 Task: In the  document Renewableenergy.html, select heading and apply ' Italics' Use the "find feature" to find mentioned word and apply Strikethrough in: 'emissions'. Insert smartchip (Place) on bottom of the page New York Insert the mentioned footnote for 20th word with font style Arial and font size 8: The source material provides additional context
Action: Mouse moved to (368, 456)
Screenshot: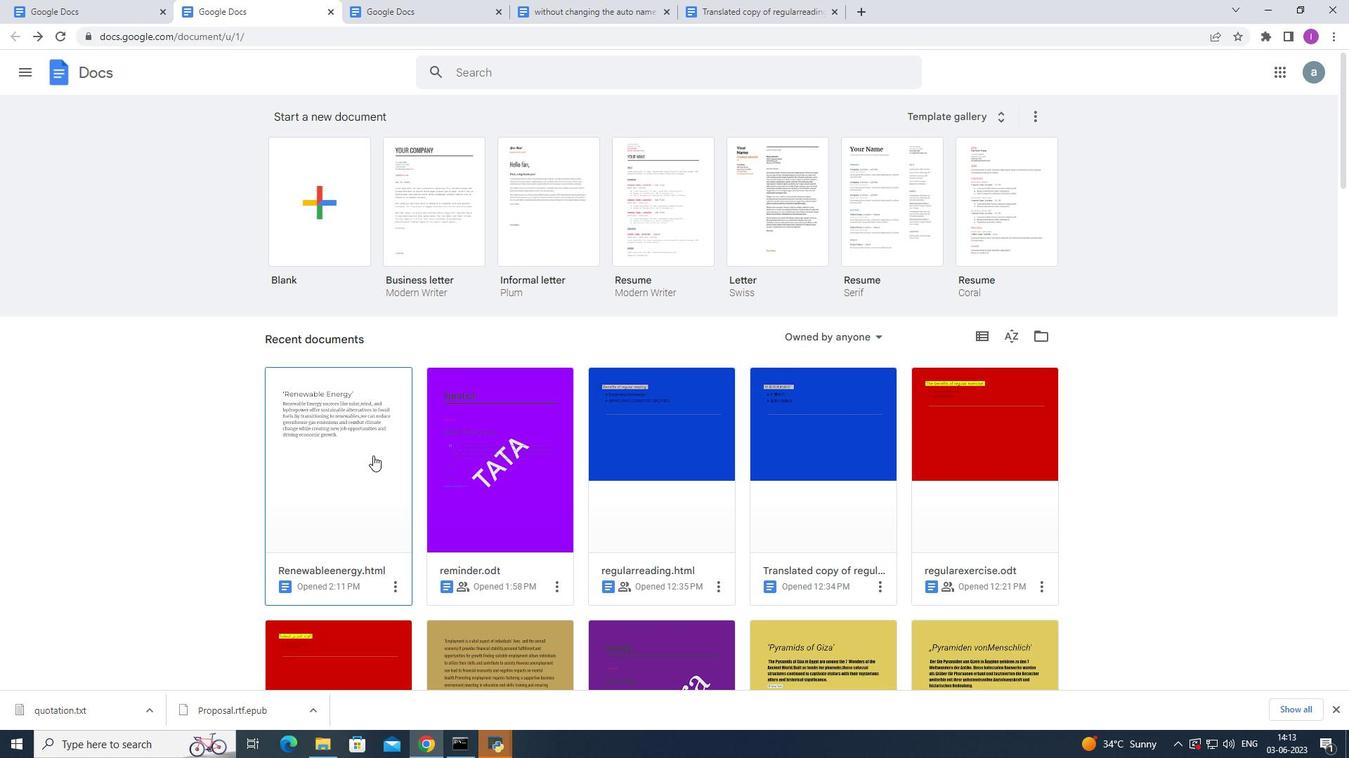 
Action: Mouse pressed left at (368, 456)
Screenshot: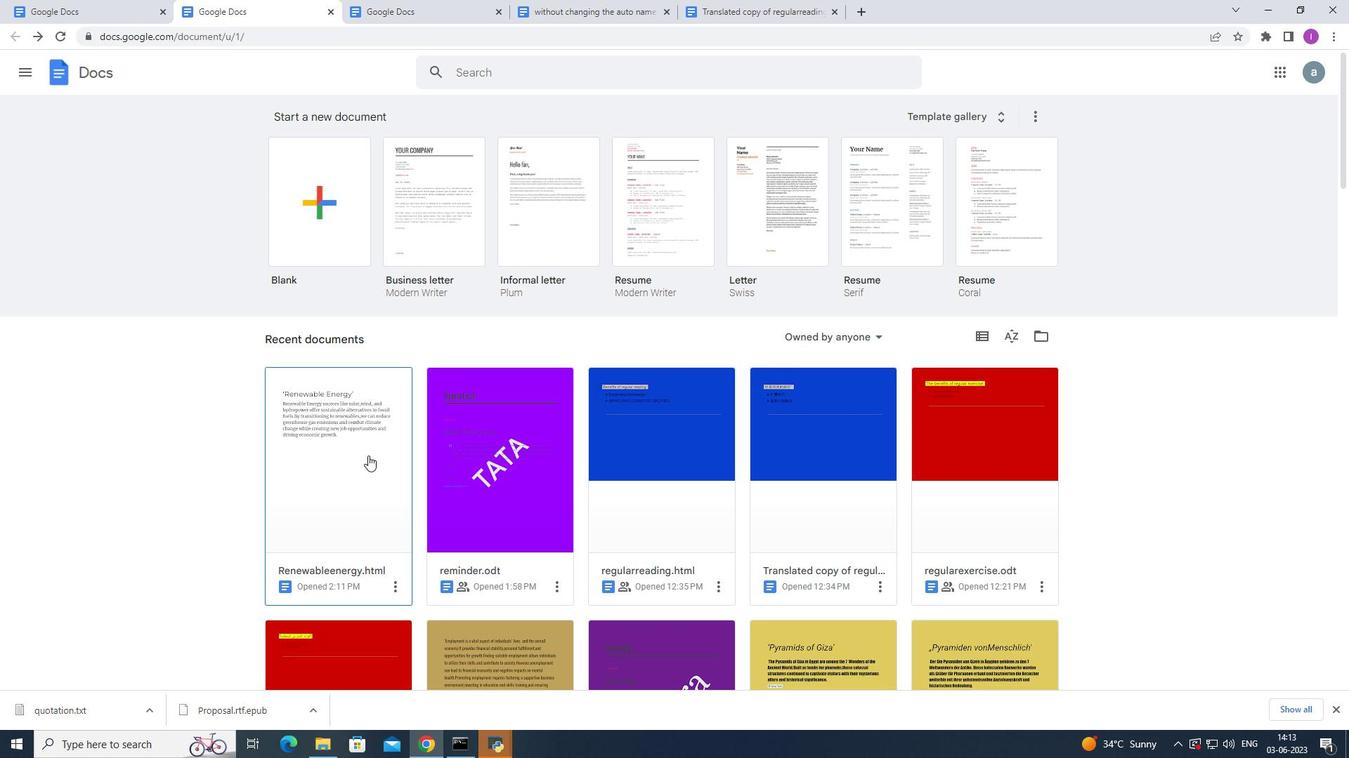 
Action: Mouse moved to (742, 255)
Screenshot: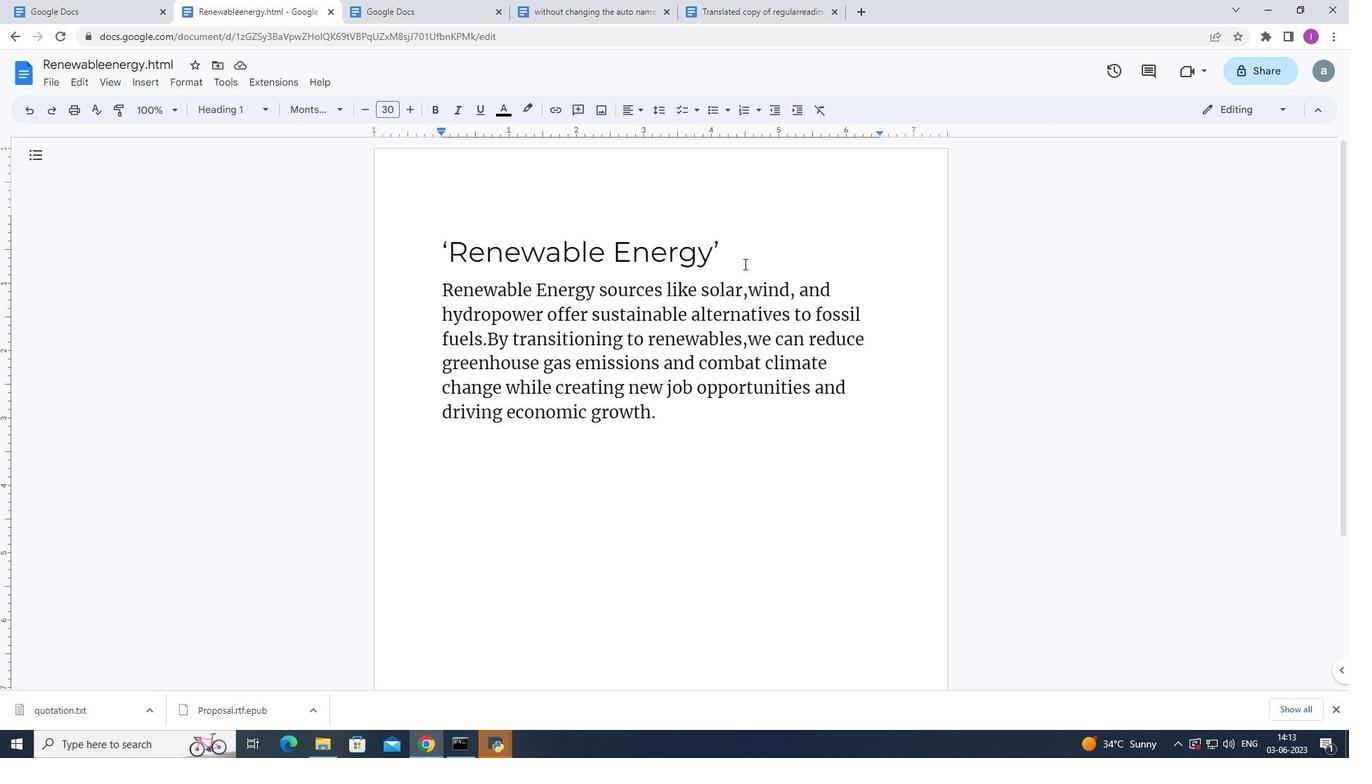 
Action: Mouse pressed left at (742, 255)
Screenshot: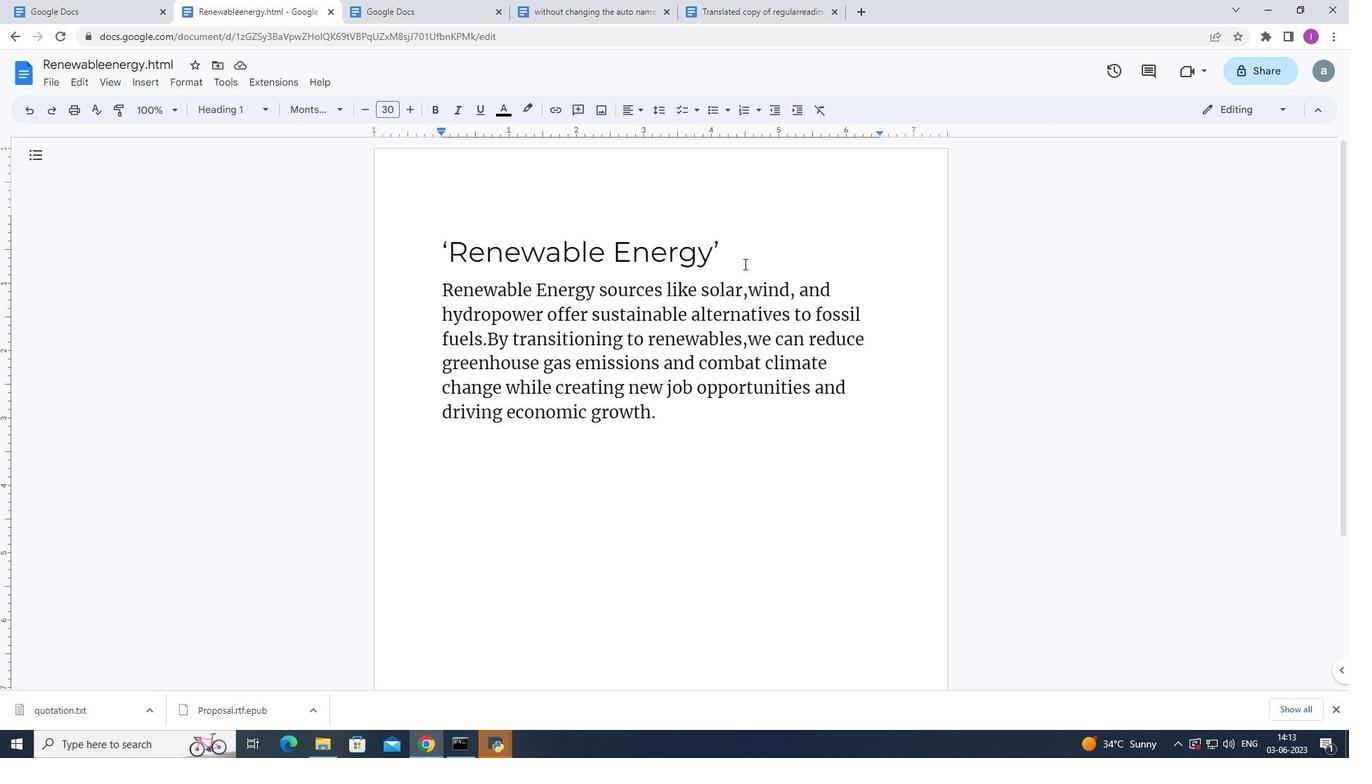 
Action: Mouse moved to (461, 113)
Screenshot: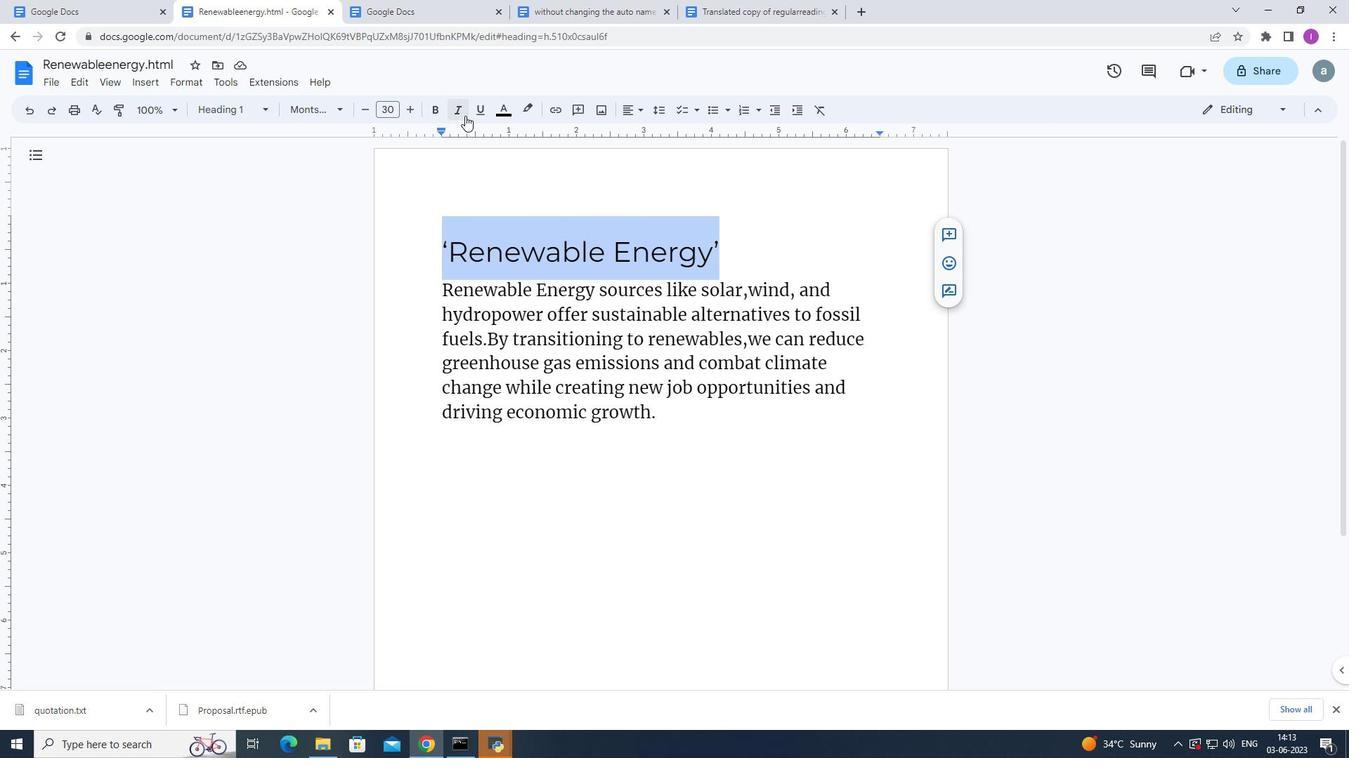 
Action: Mouse pressed left at (461, 113)
Screenshot: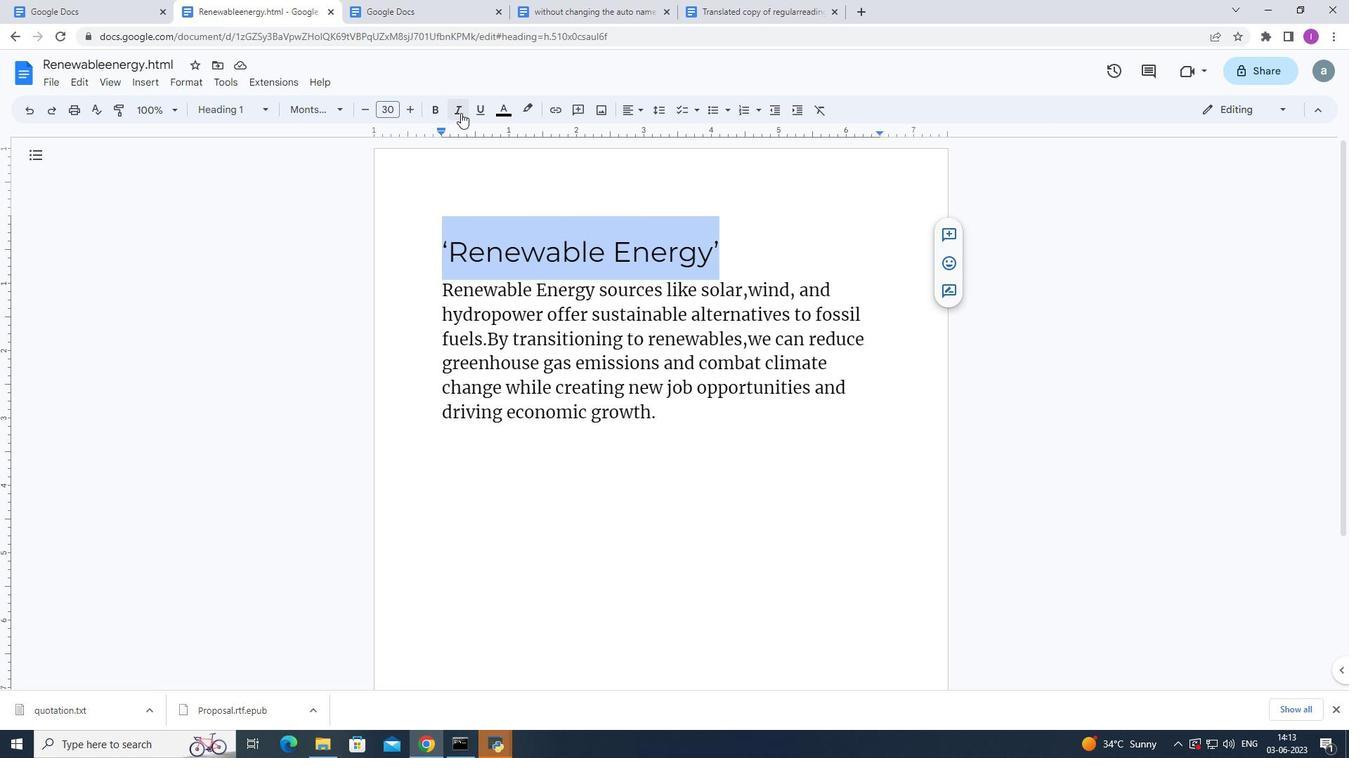 
Action: Mouse moved to (660, 366)
Screenshot: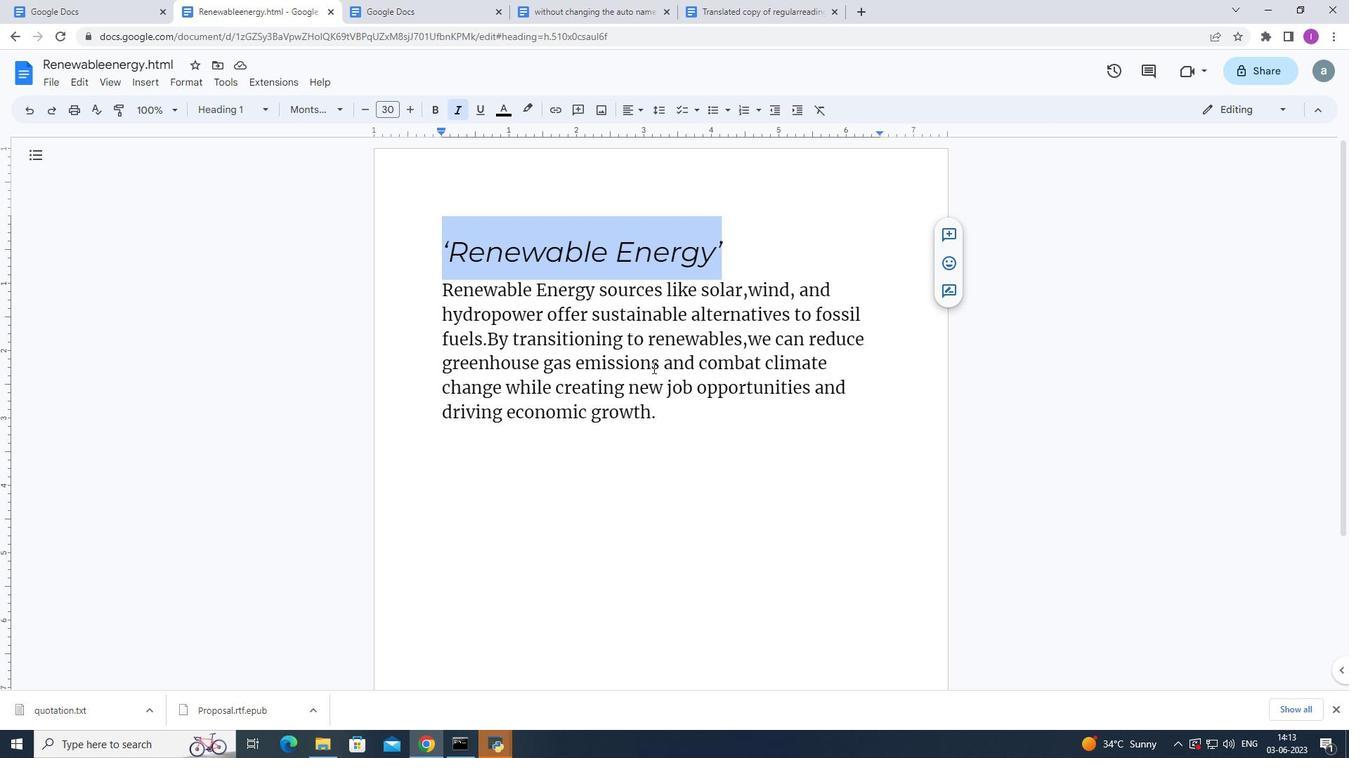 
Action: Mouse pressed left at (660, 366)
Screenshot: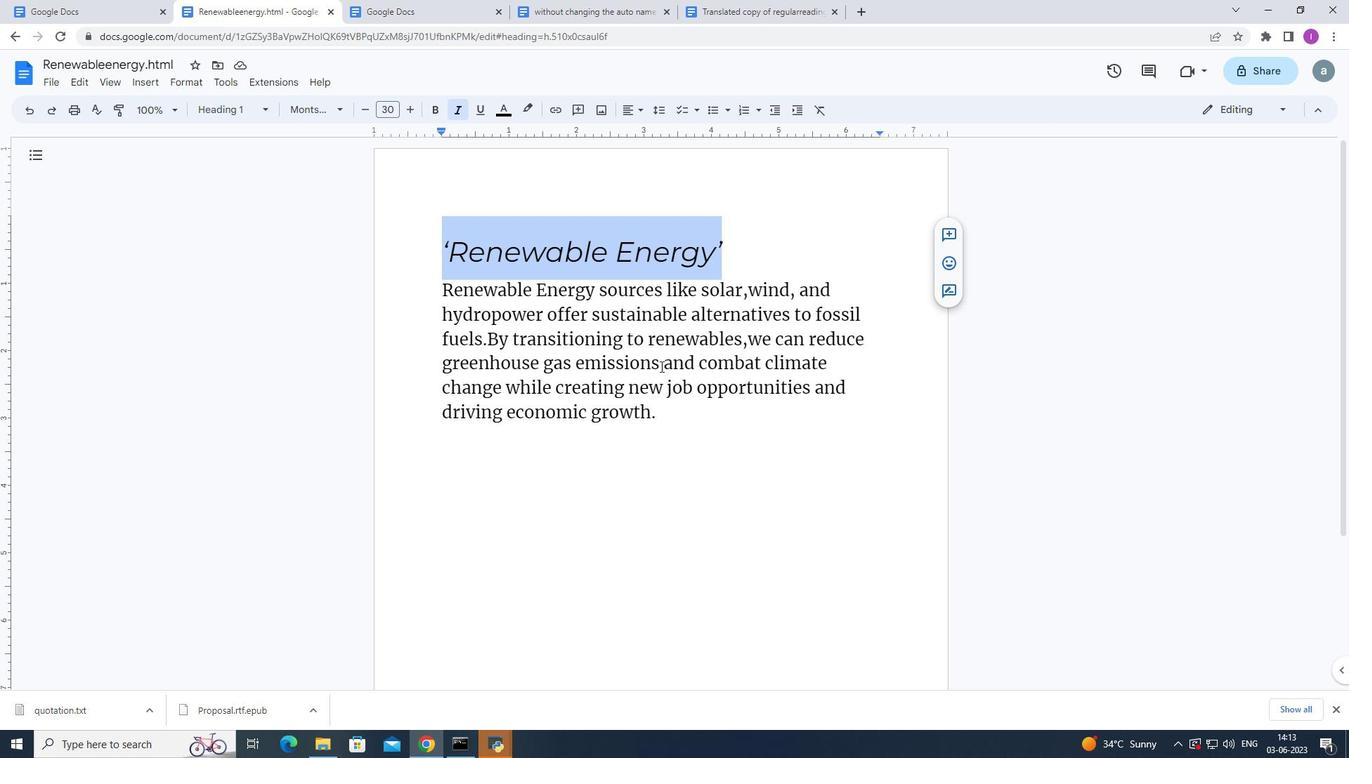 
Action: Mouse moved to (217, 79)
Screenshot: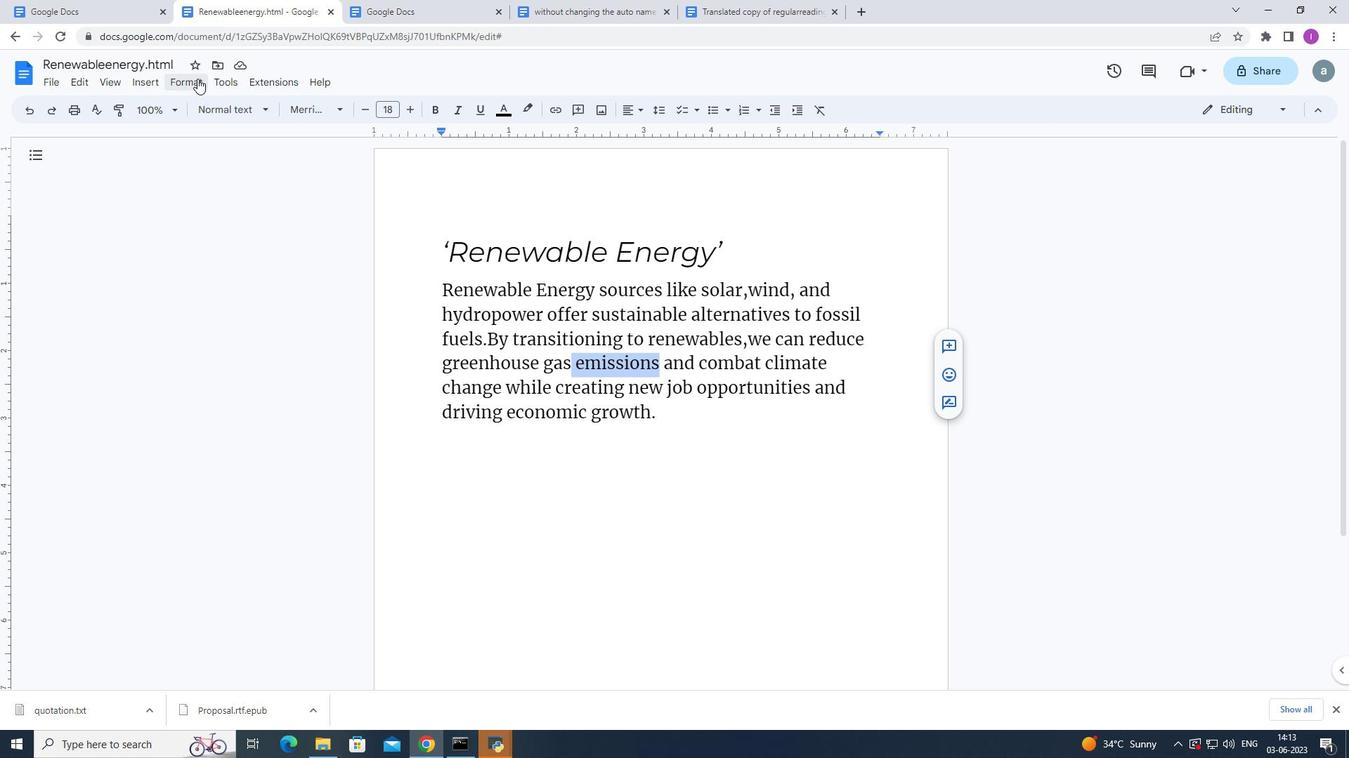 
Action: Mouse pressed left at (217, 79)
Screenshot: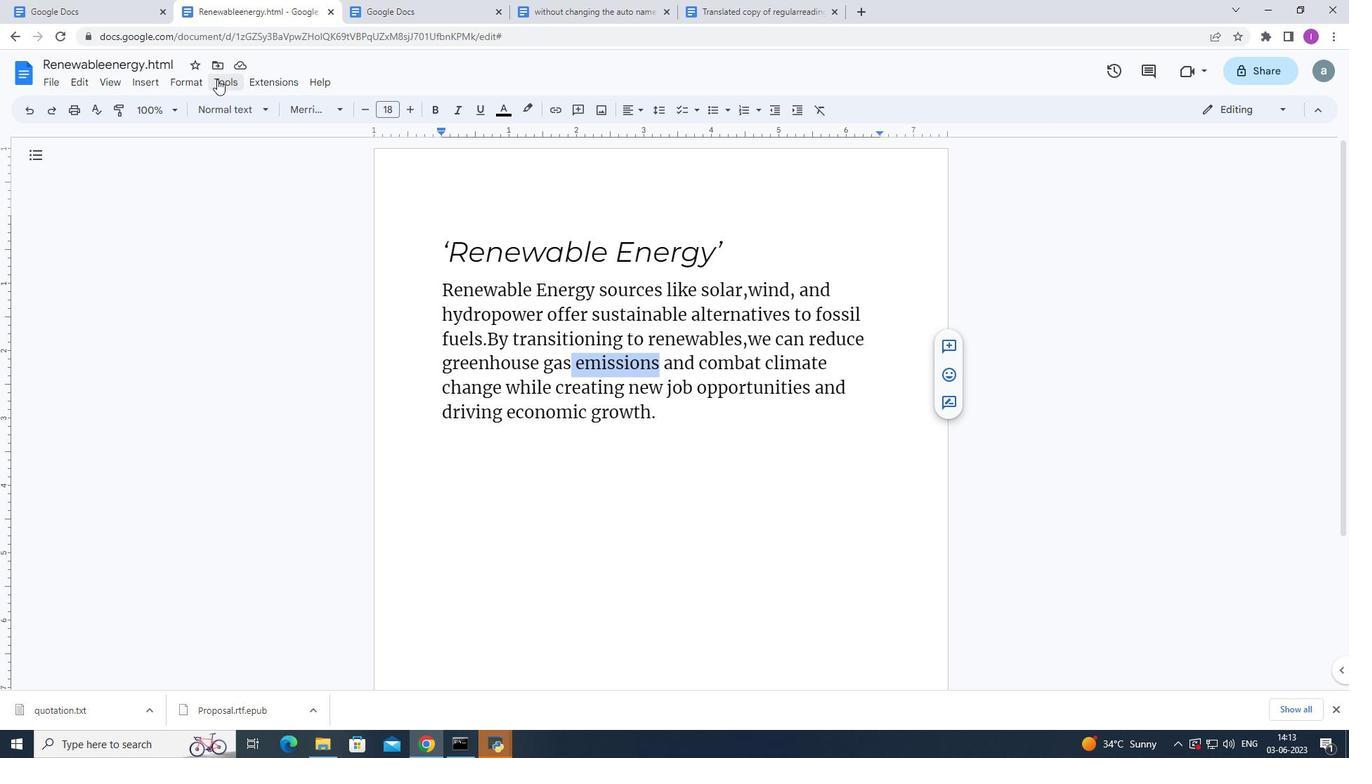 
Action: Mouse moved to (80, 75)
Screenshot: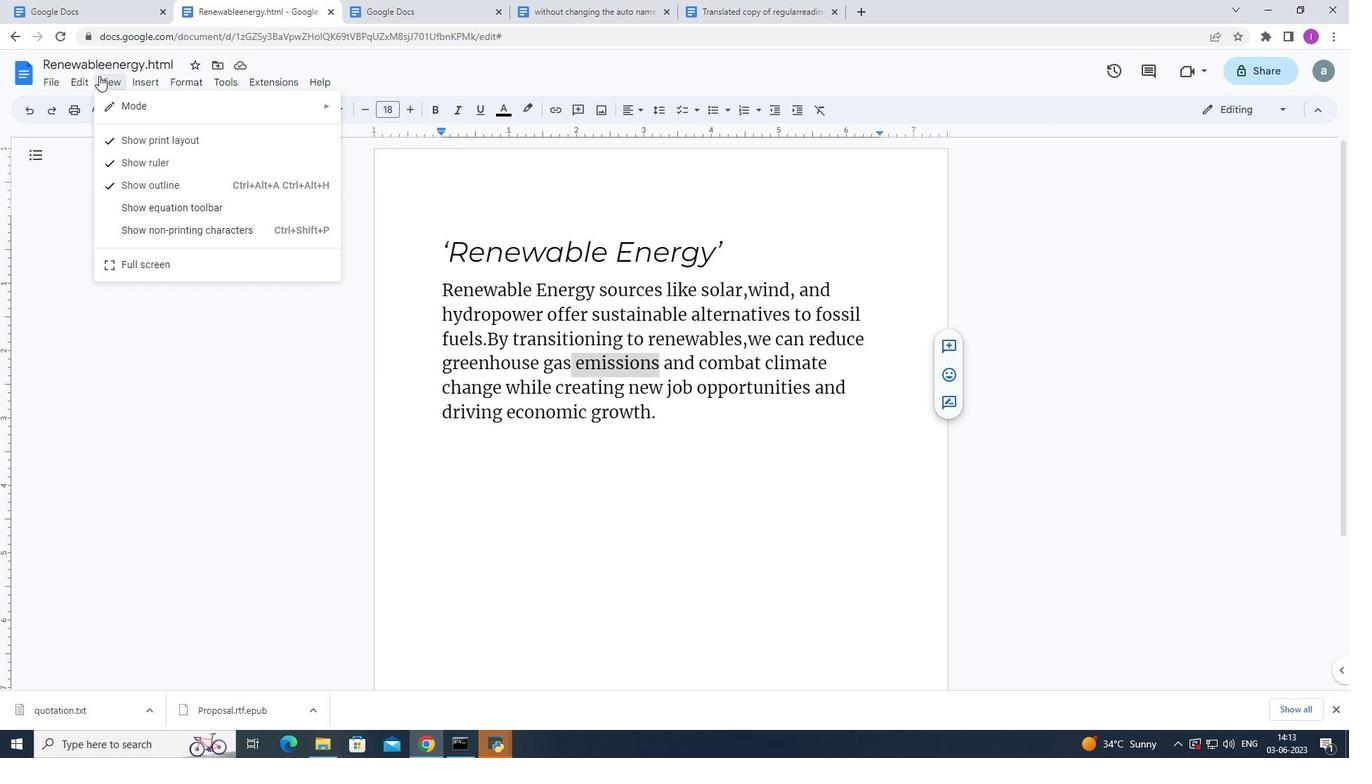
Action: Mouse pressed left at (80, 75)
Screenshot: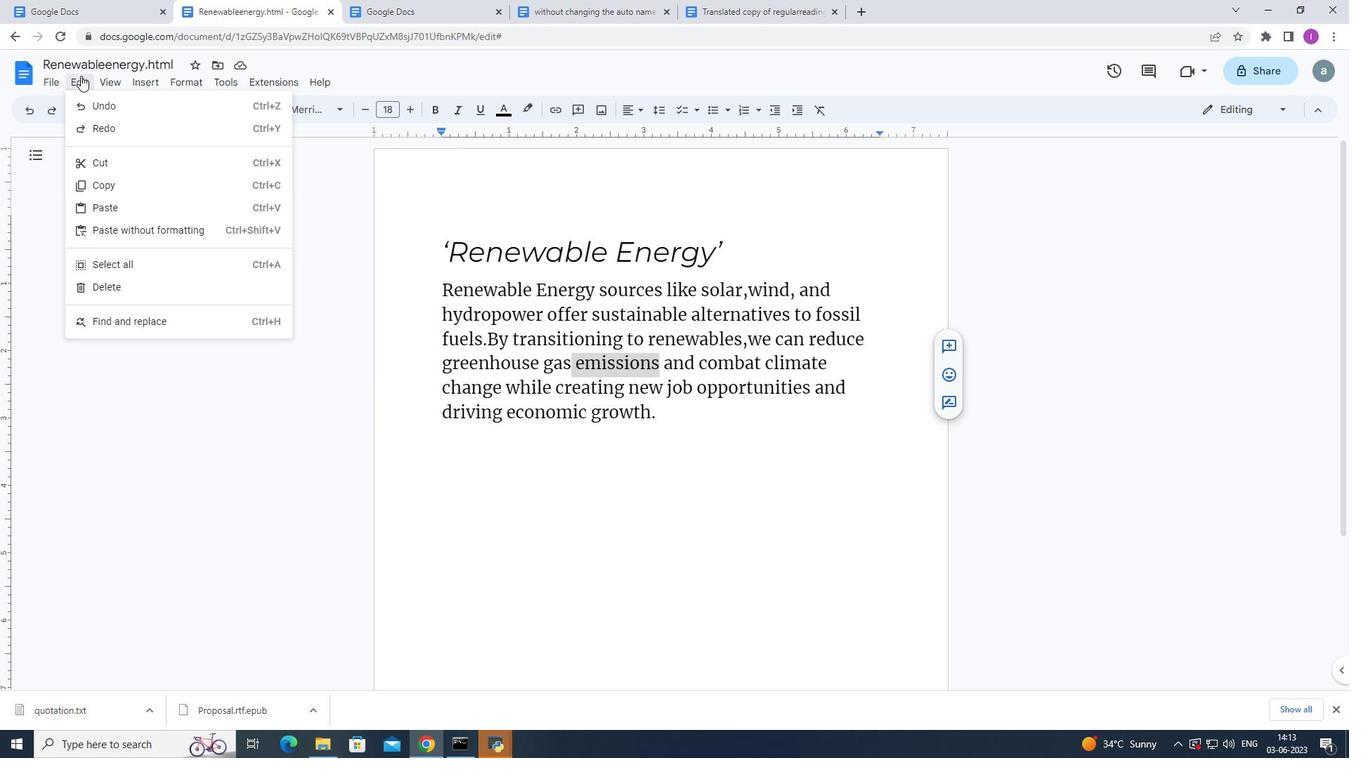 
Action: Mouse pressed left at (80, 75)
Screenshot: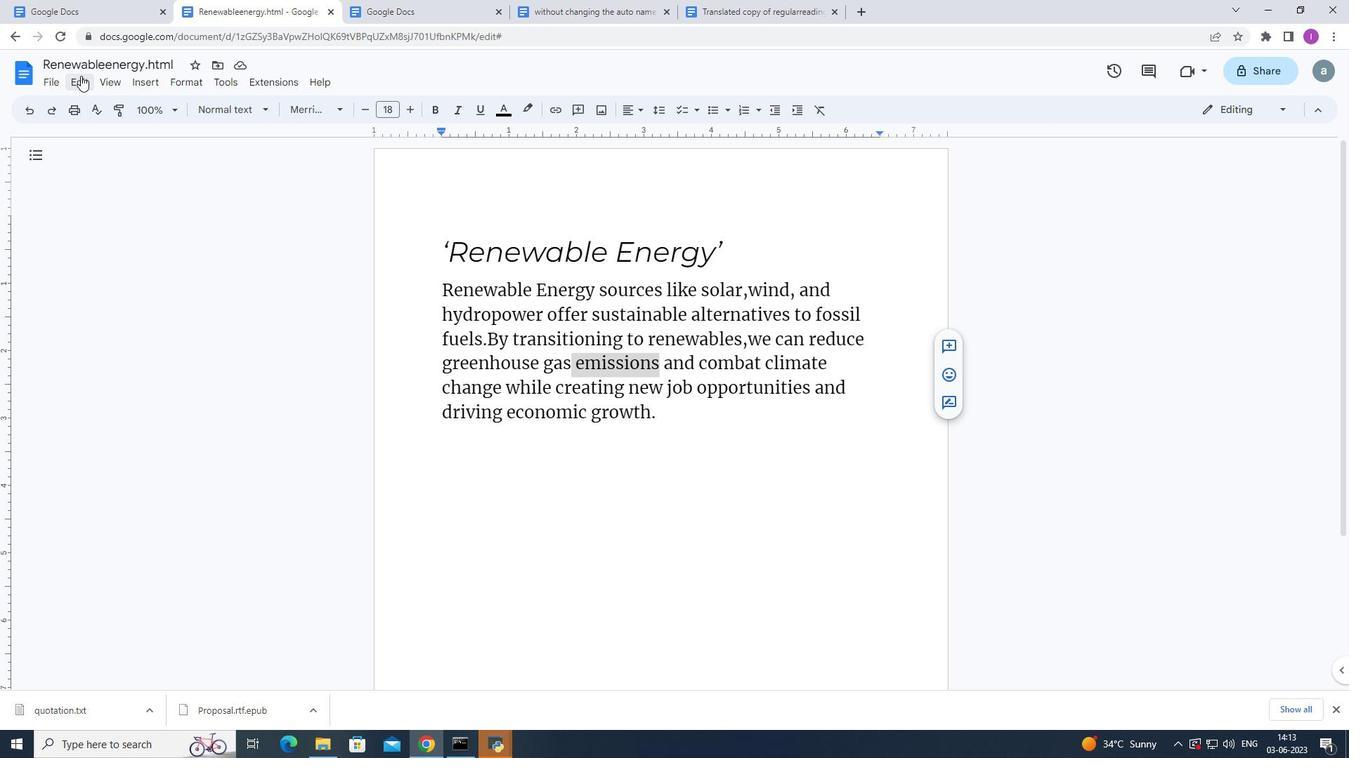 
Action: Mouse moved to (143, 319)
Screenshot: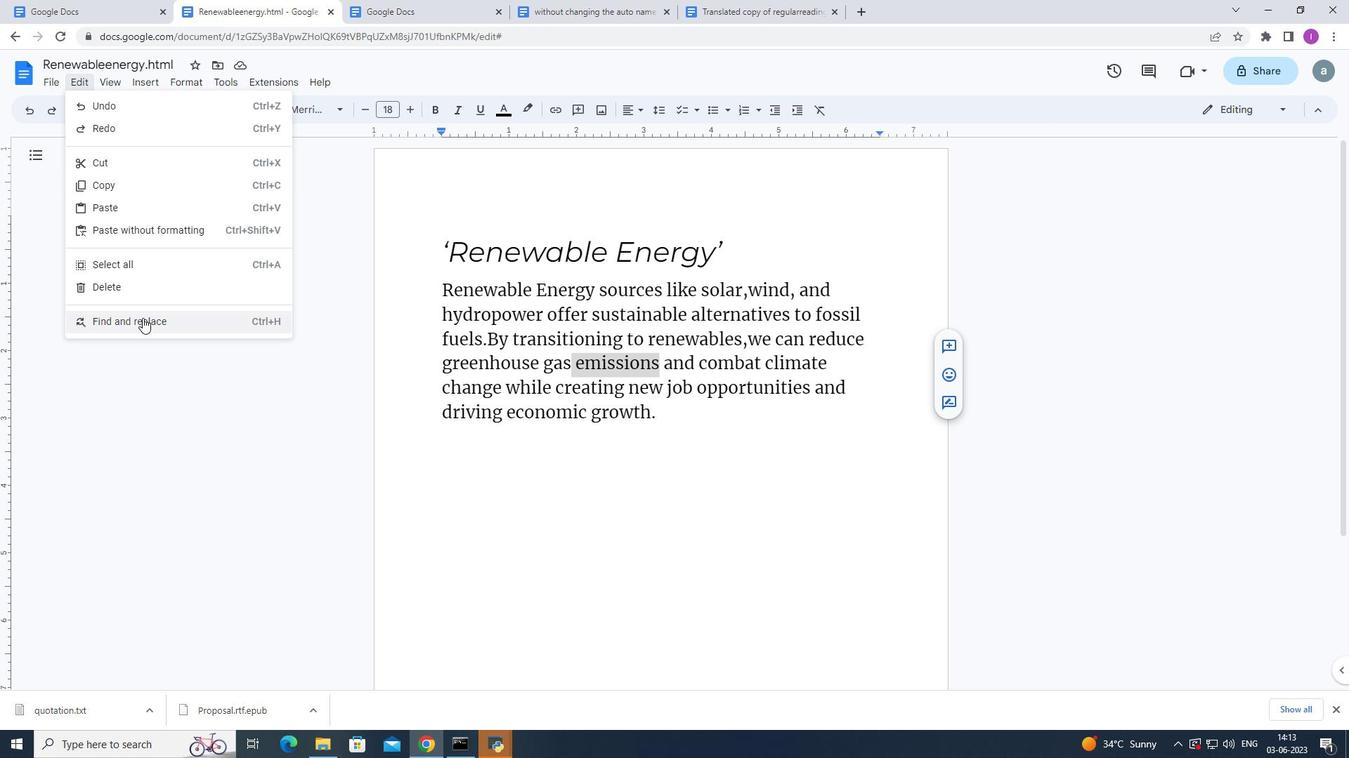 
Action: Mouse pressed left at (143, 319)
Screenshot: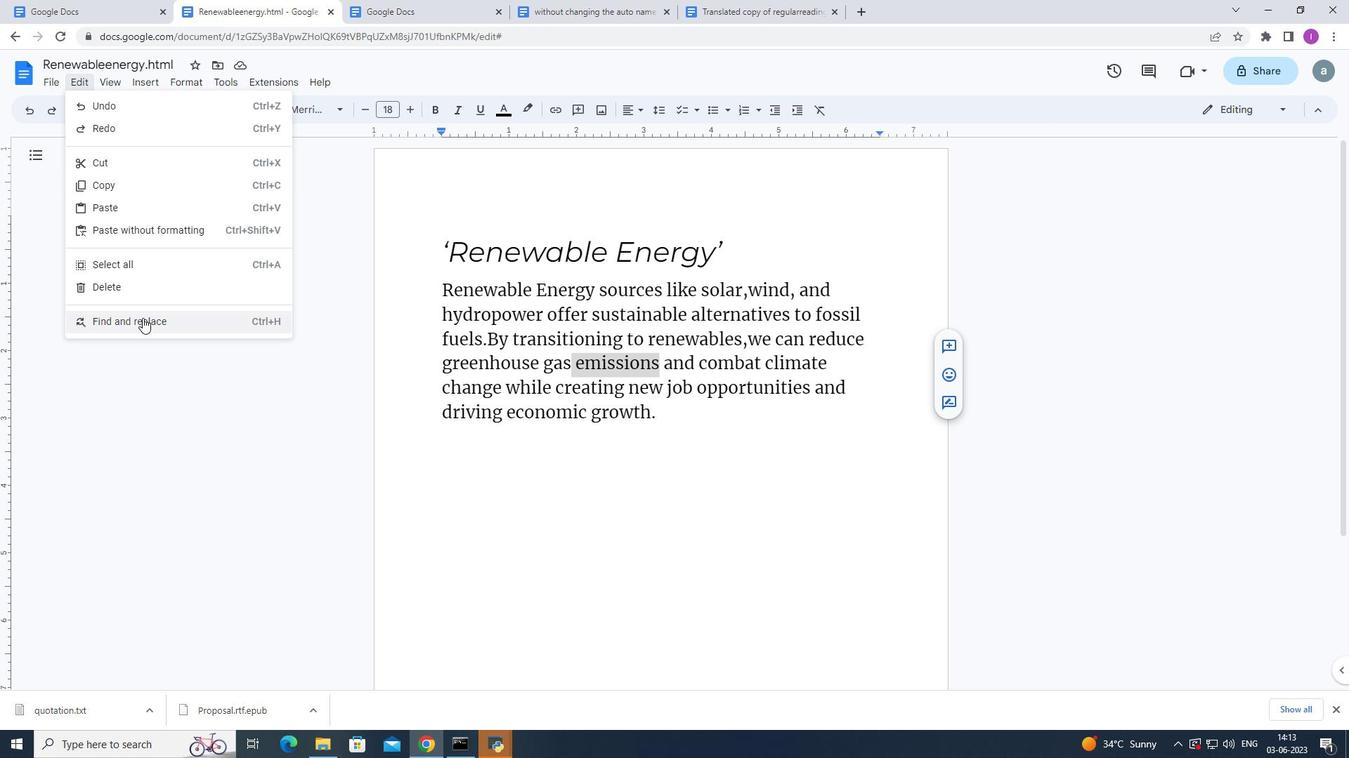 
Action: Mouse moved to (829, 463)
Screenshot: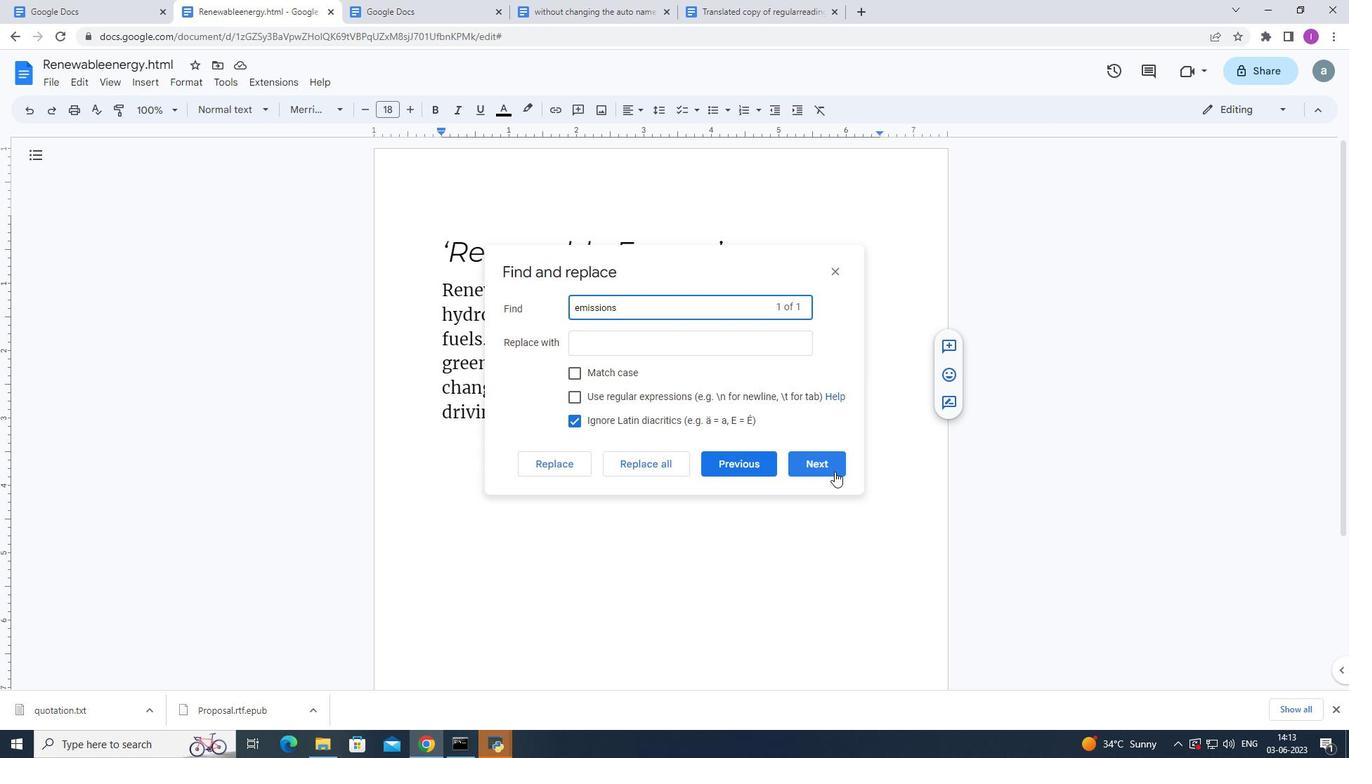 
Action: Mouse pressed left at (829, 463)
Screenshot: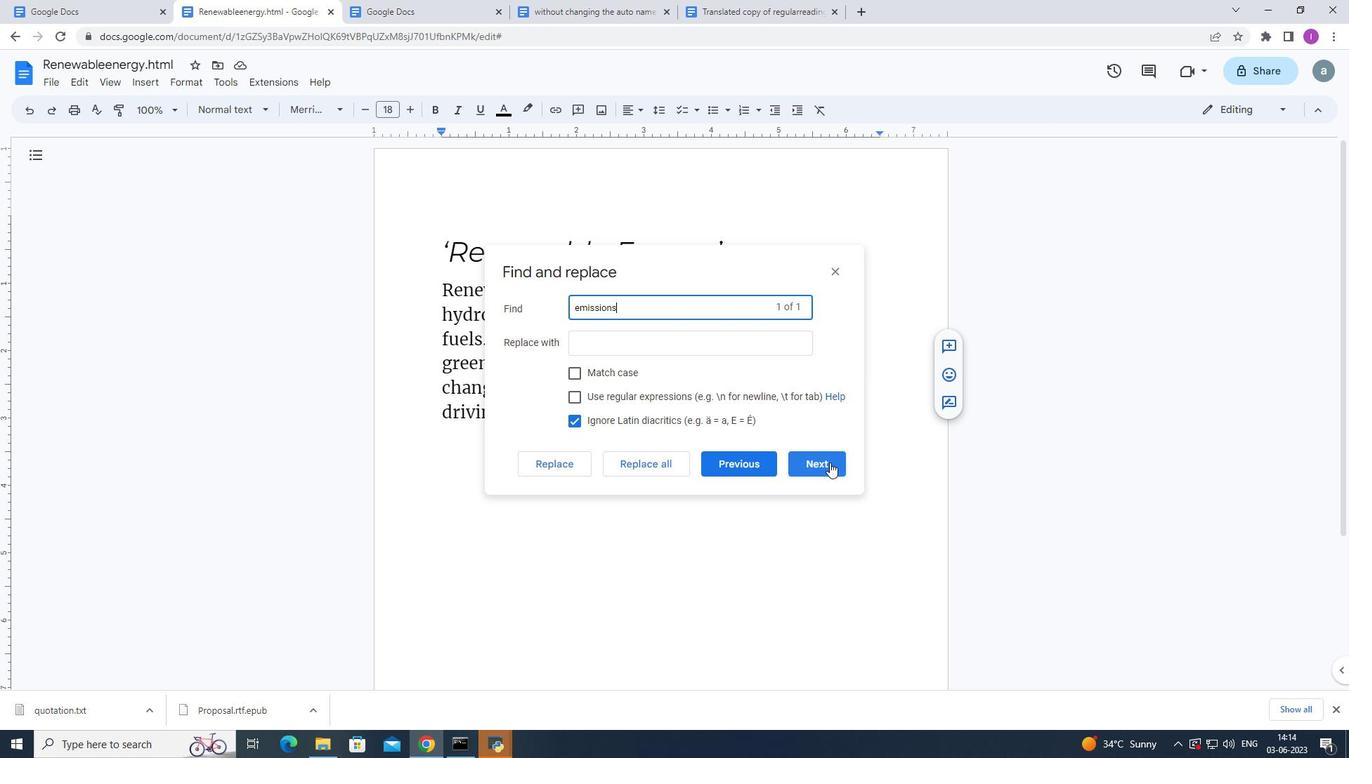 
Action: Mouse moved to (839, 271)
Screenshot: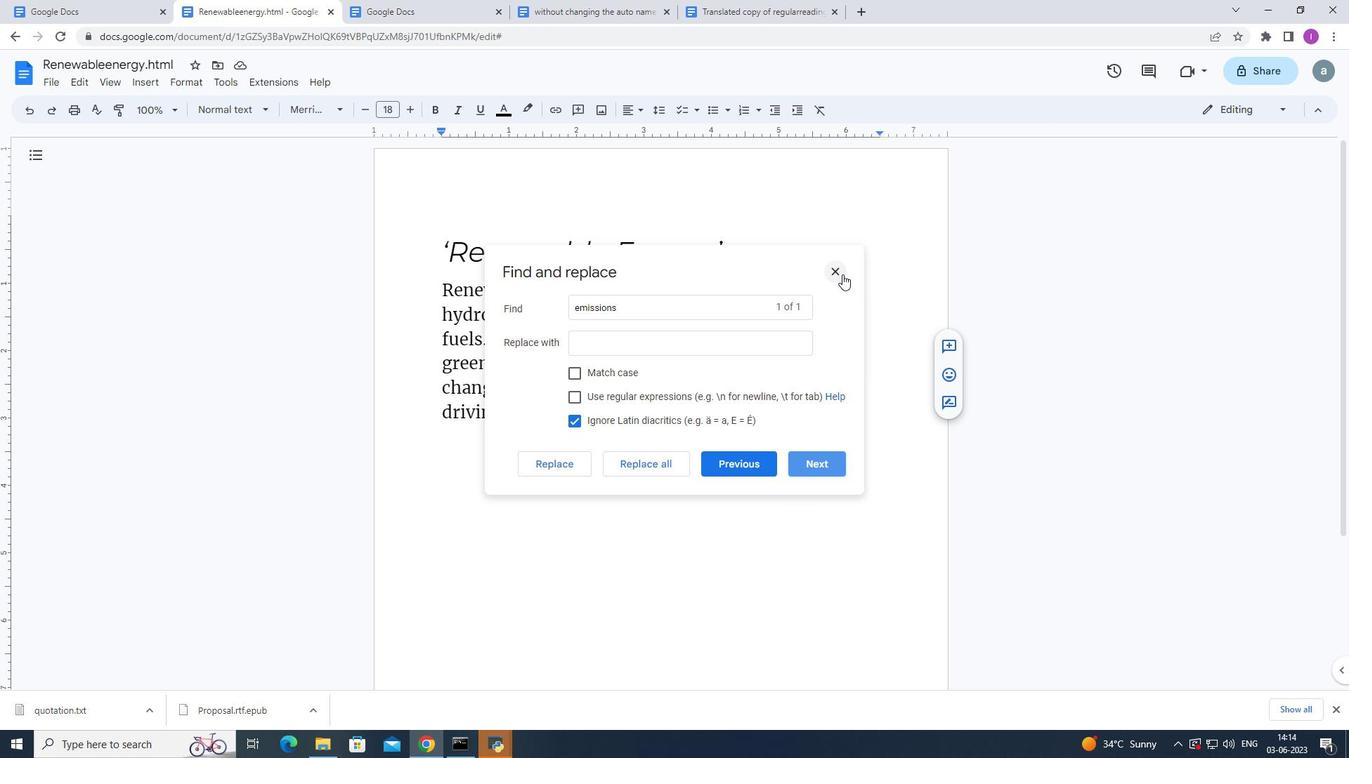 
Action: Mouse pressed left at (839, 271)
Screenshot: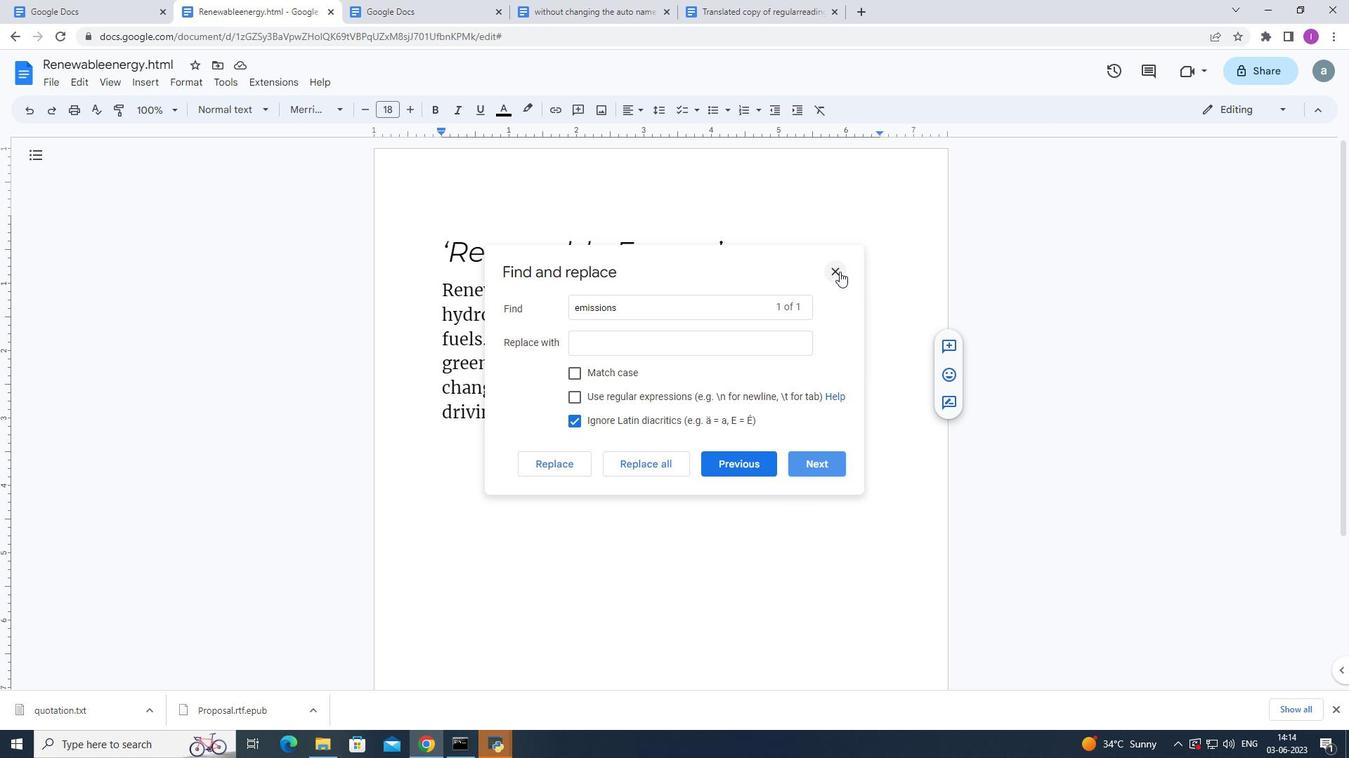 
Action: Mouse moved to (200, 82)
Screenshot: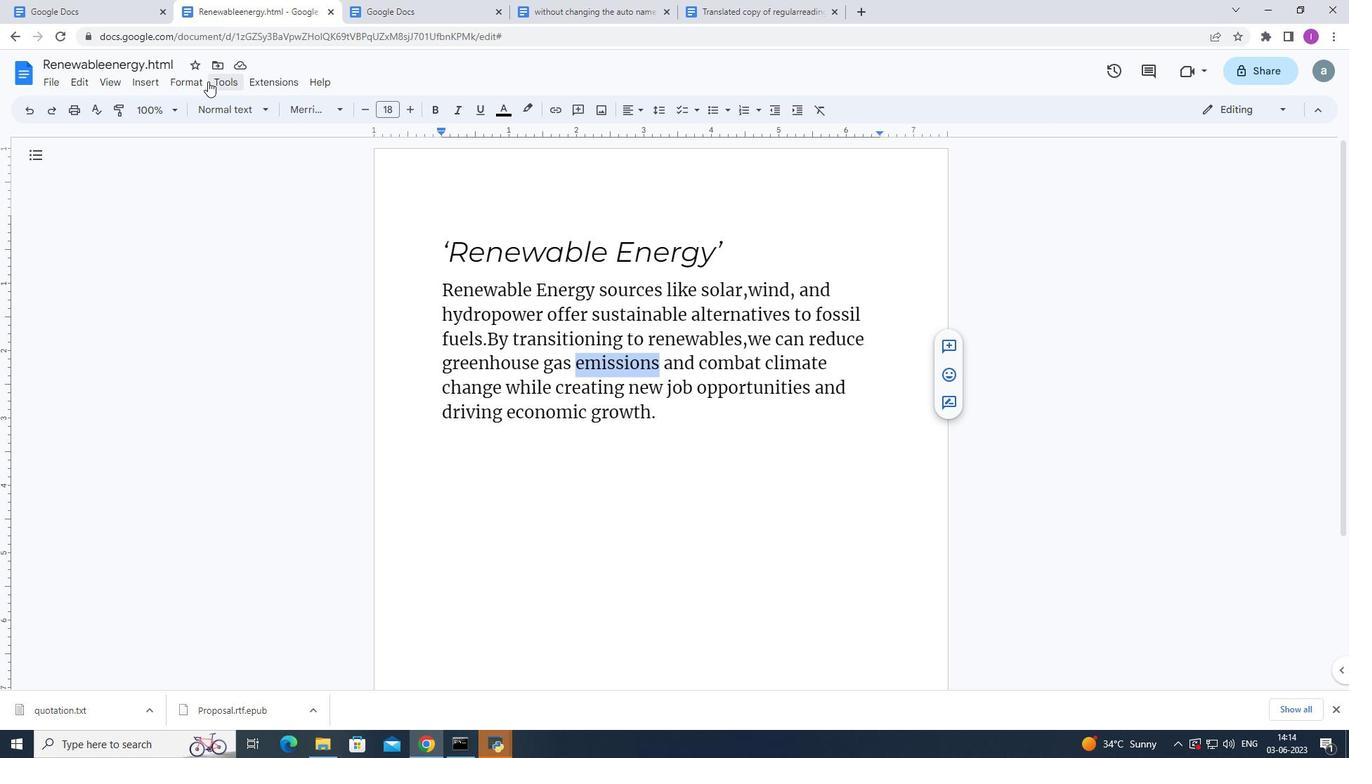 
Action: Mouse pressed left at (200, 82)
Screenshot: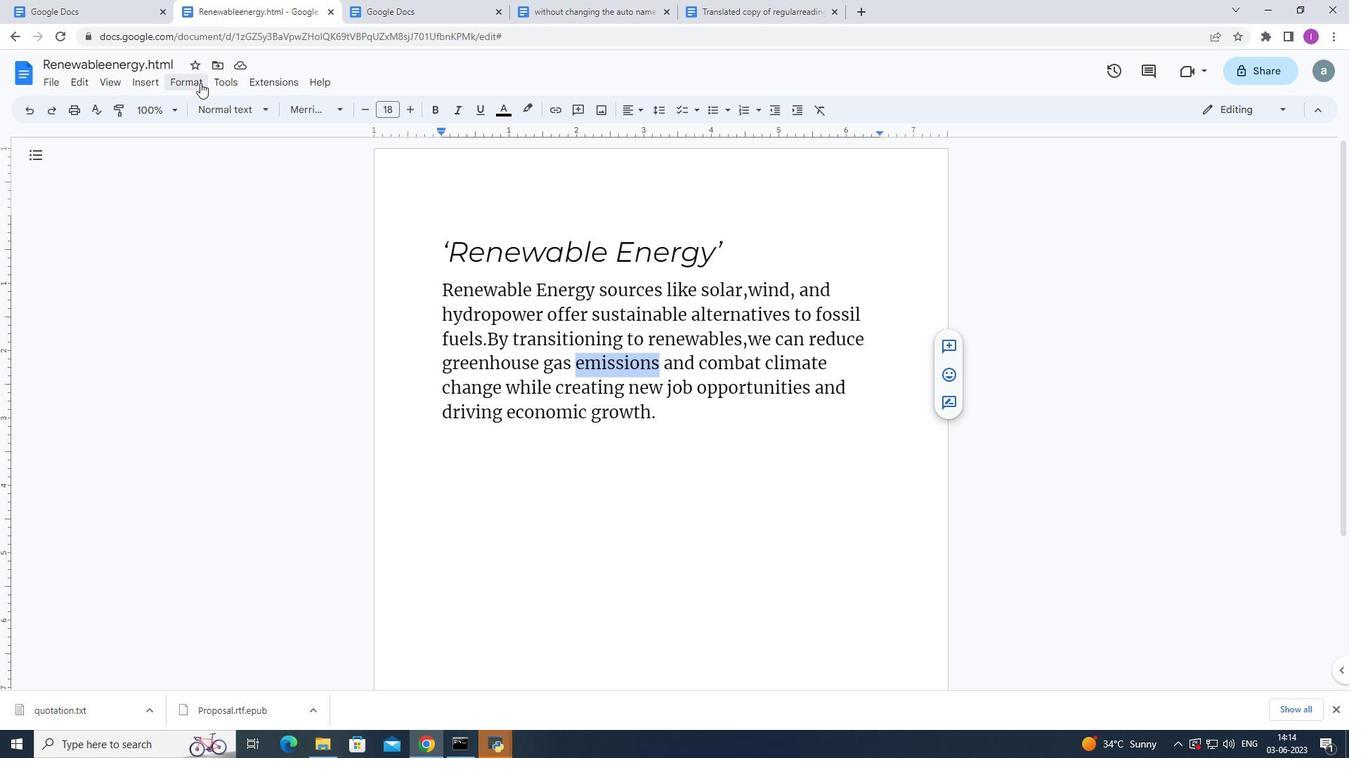 
Action: Mouse moved to (448, 179)
Screenshot: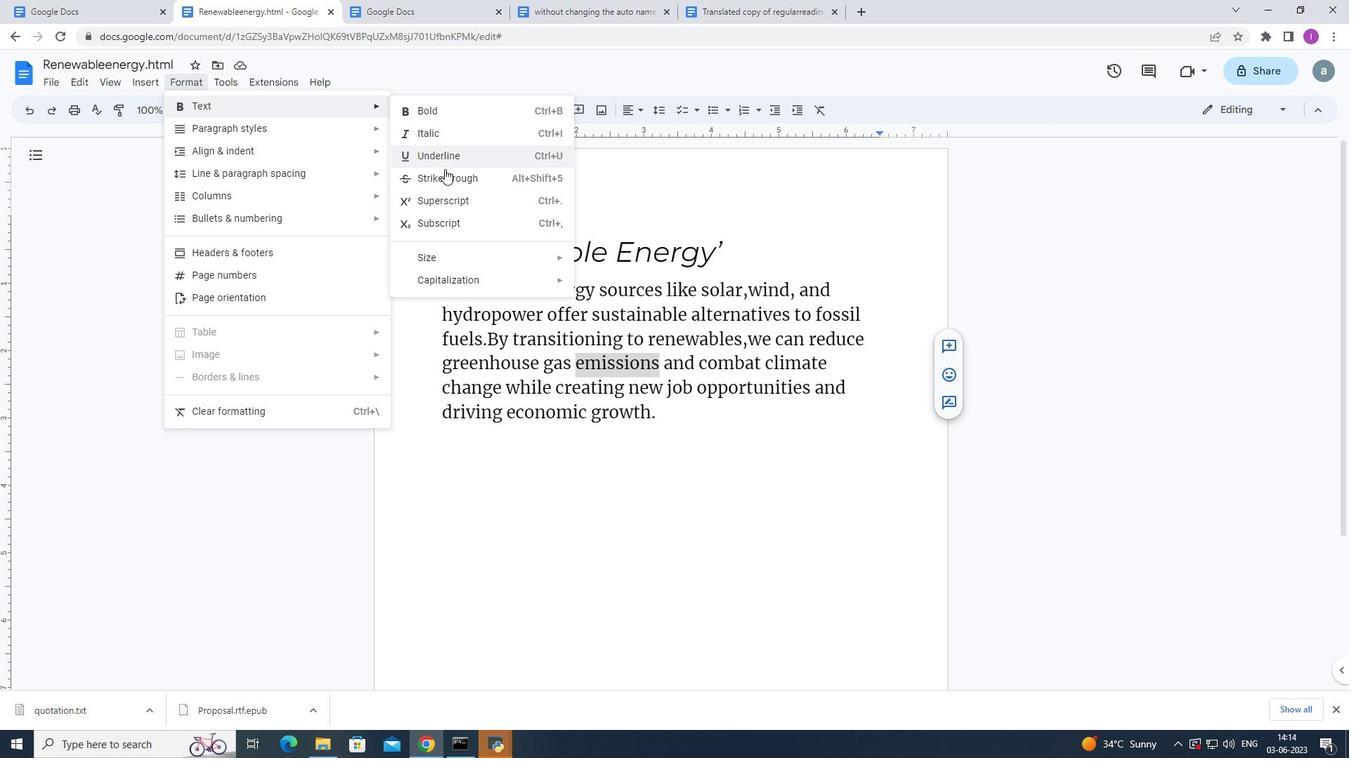 
Action: Mouse pressed left at (448, 179)
Screenshot: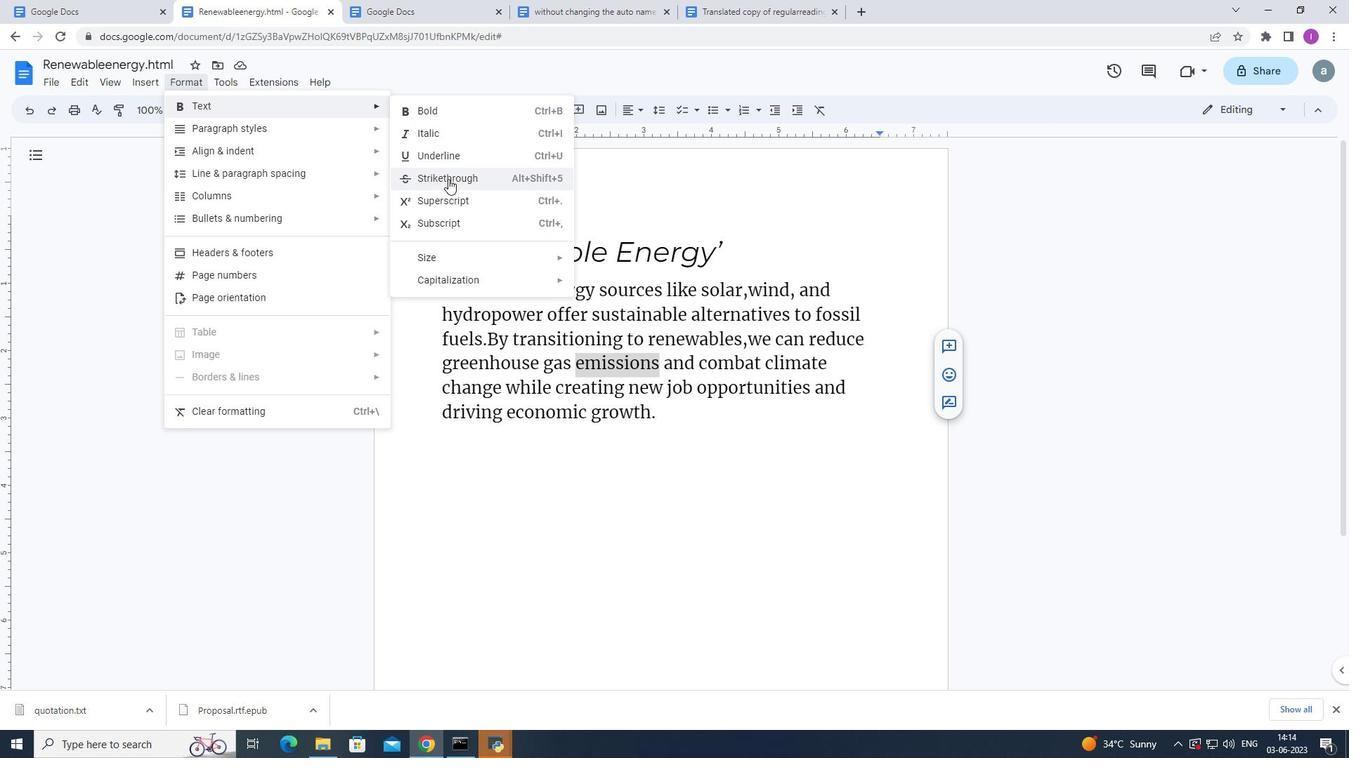 
Action: Mouse moved to (155, 80)
Screenshot: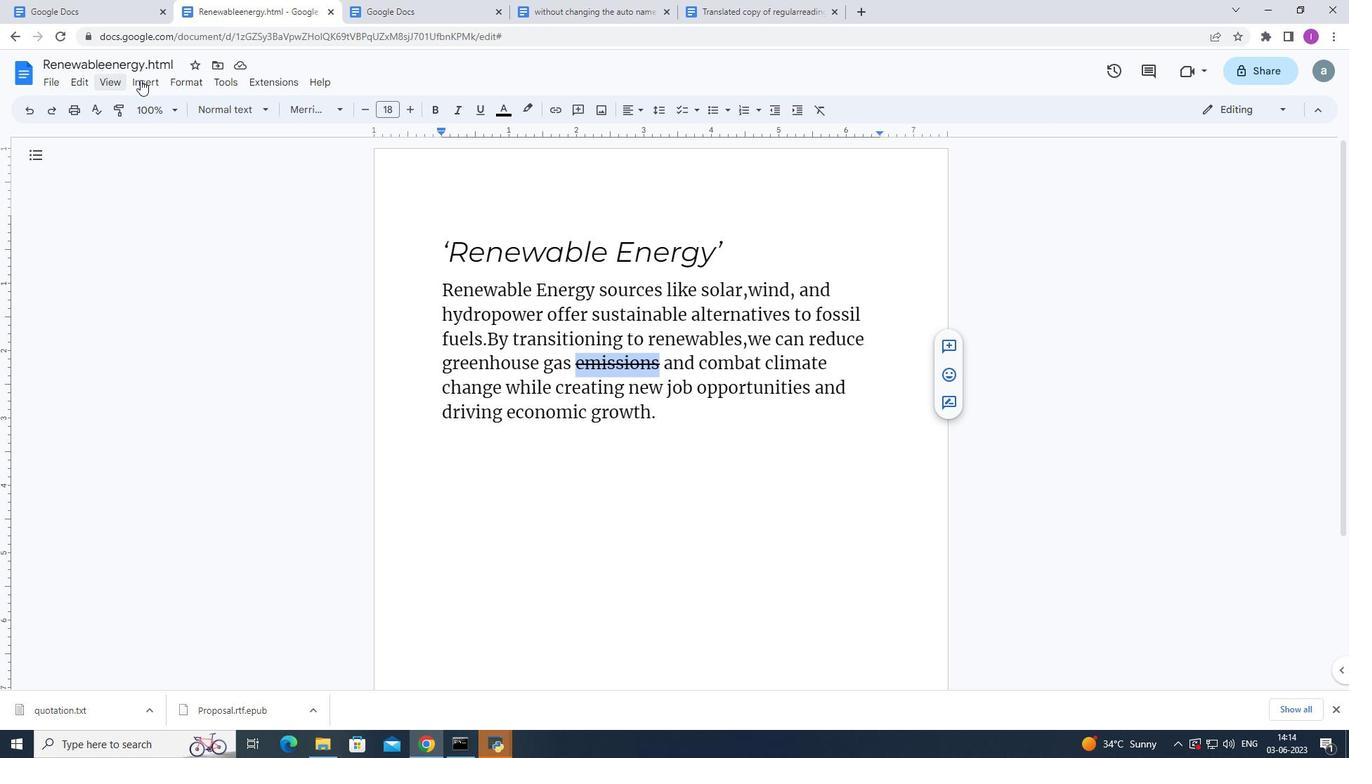 
Action: Mouse pressed left at (155, 80)
Screenshot: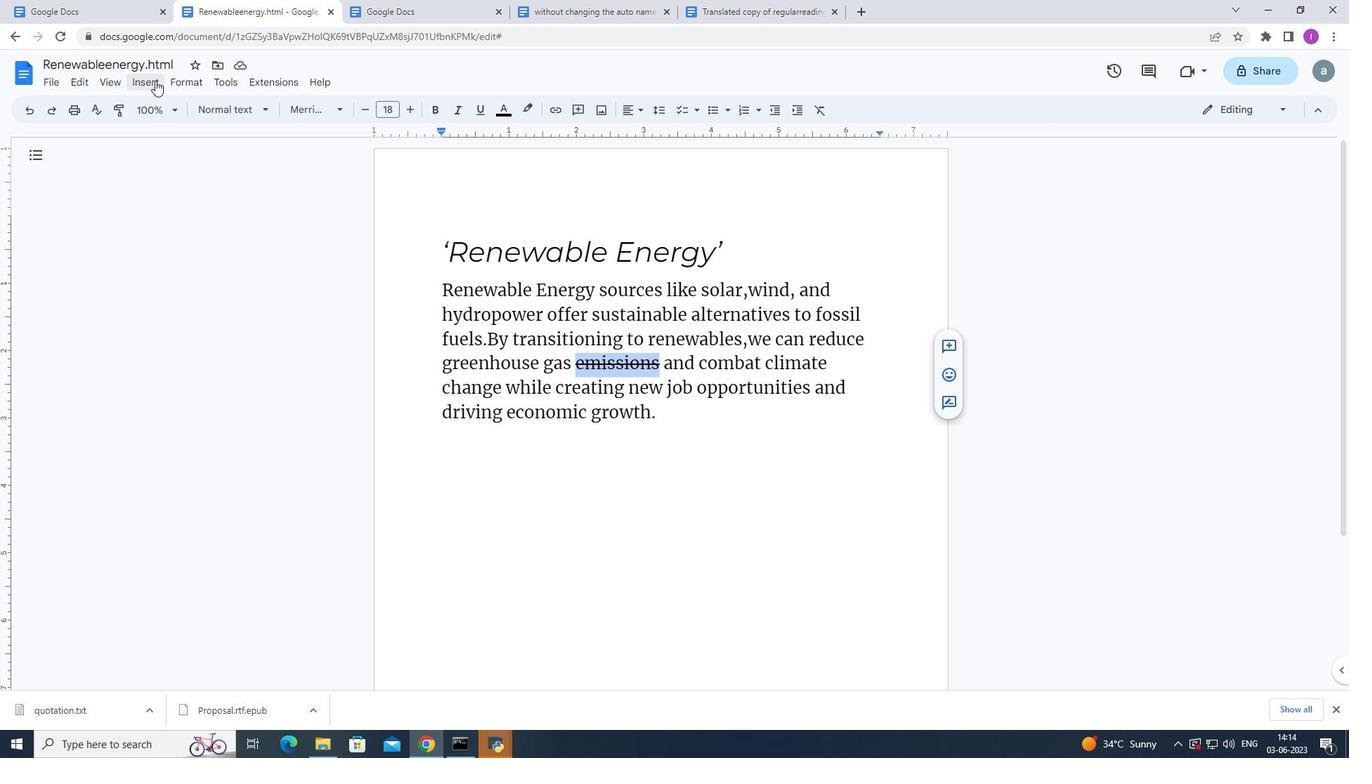 
Action: Mouse moved to (181, 247)
Screenshot: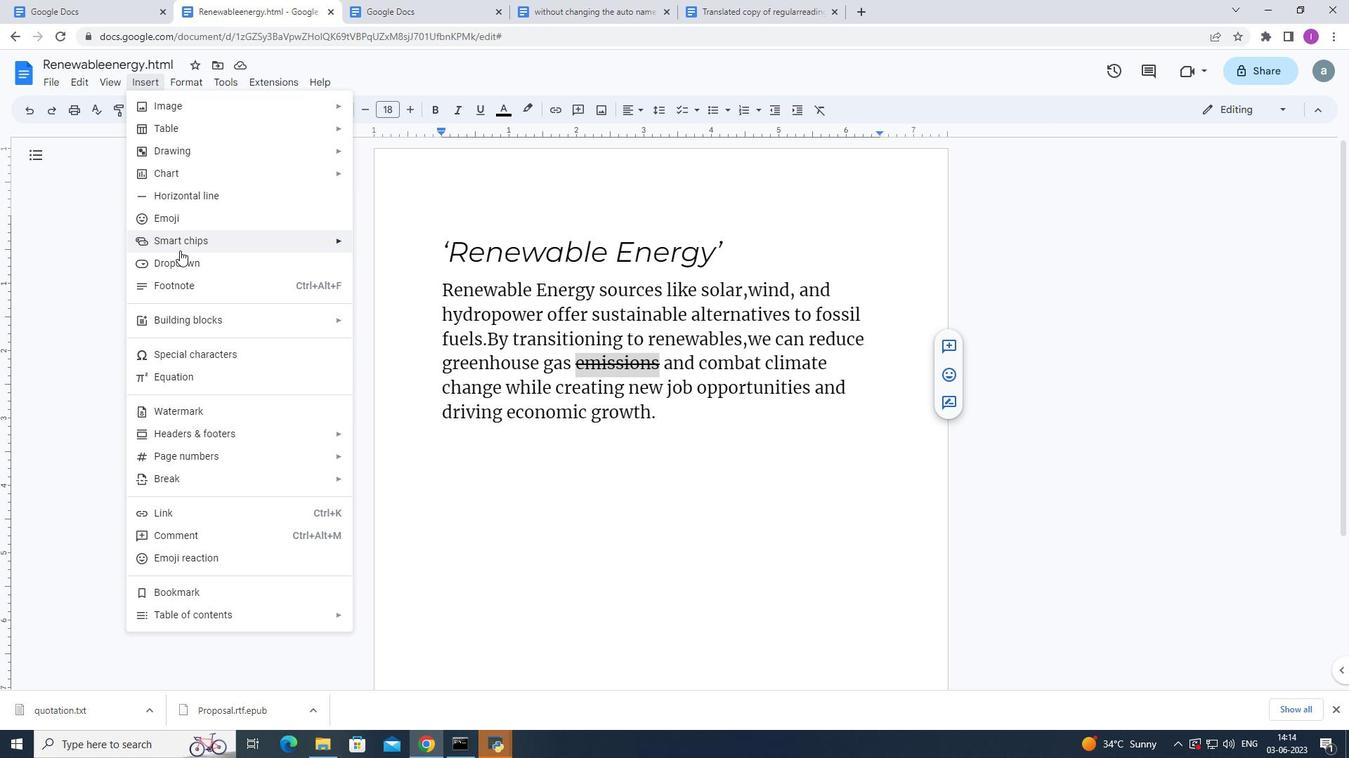 
Action: Mouse pressed left at (181, 247)
Screenshot: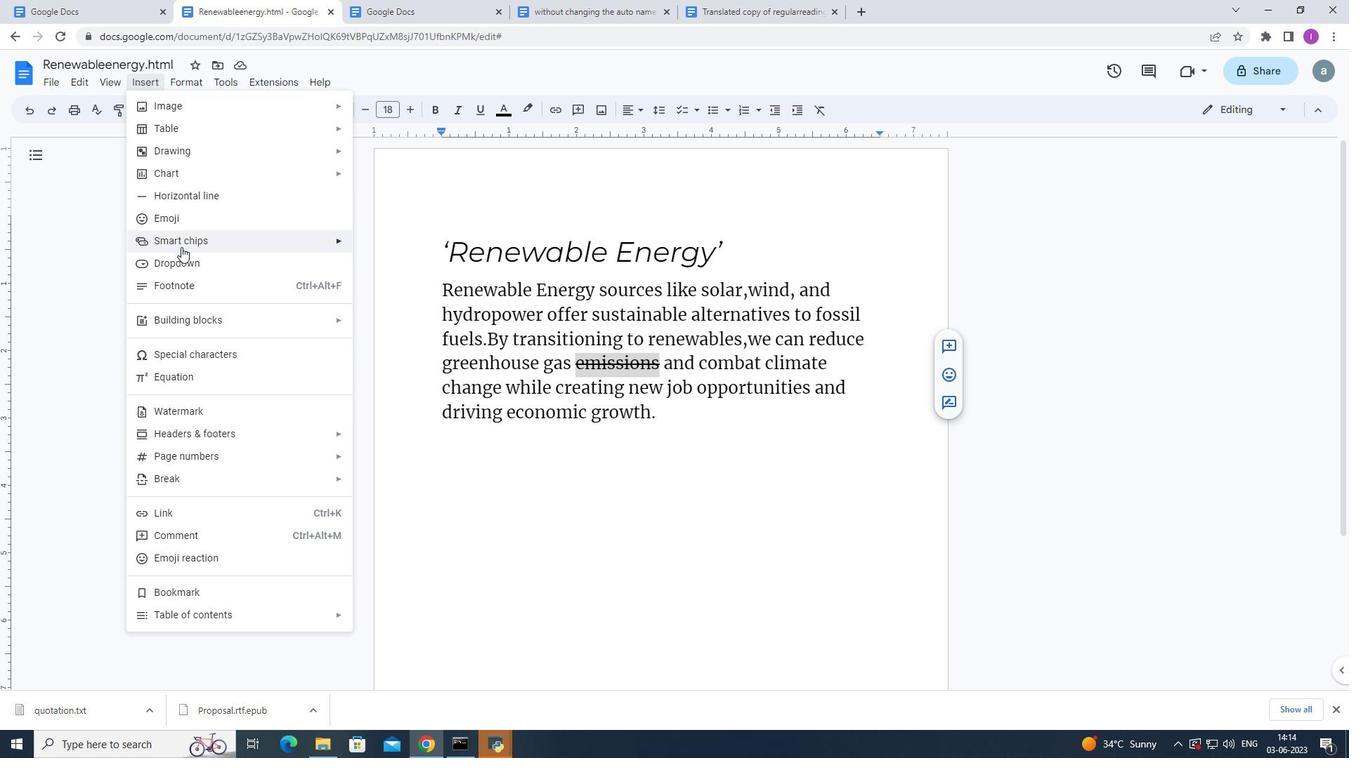 
Action: Mouse moved to (388, 333)
Screenshot: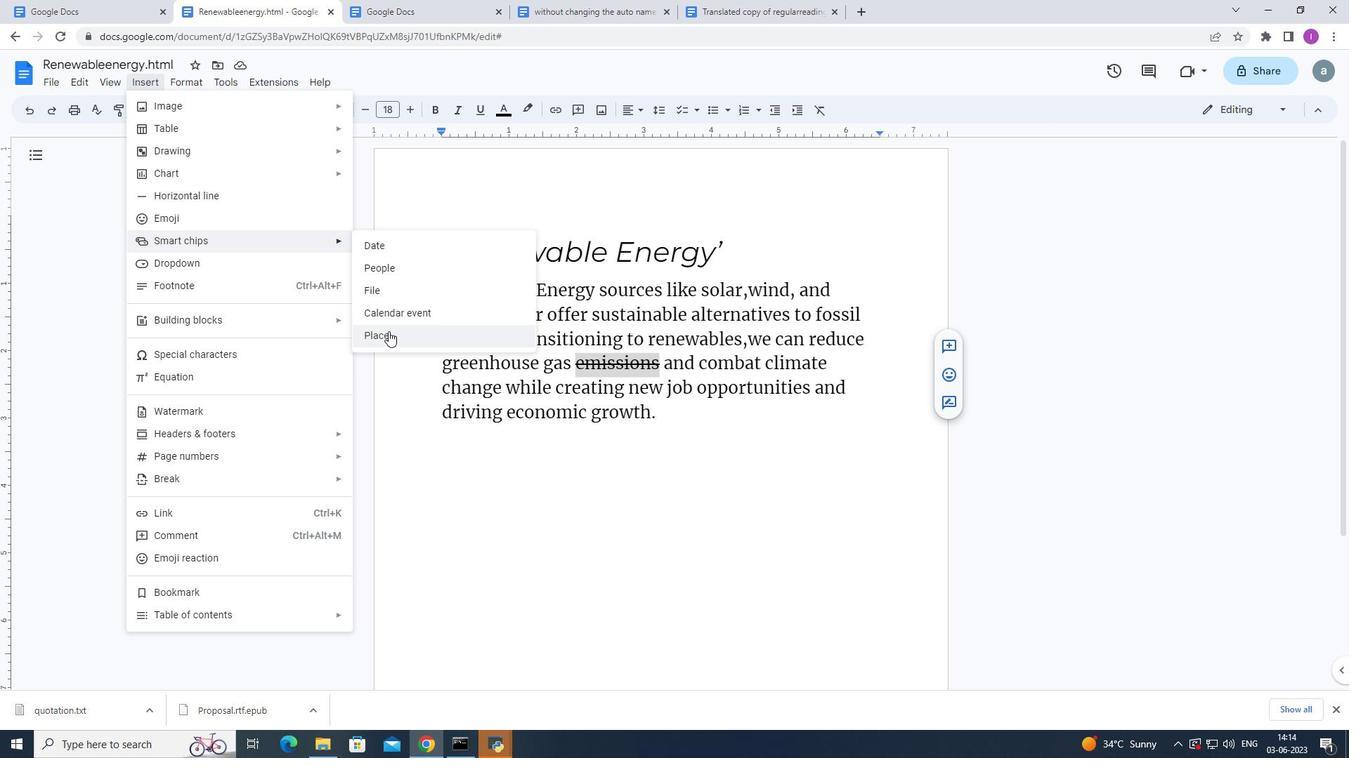 
Action: Mouse pressed left at (388, 333)
Screenshot: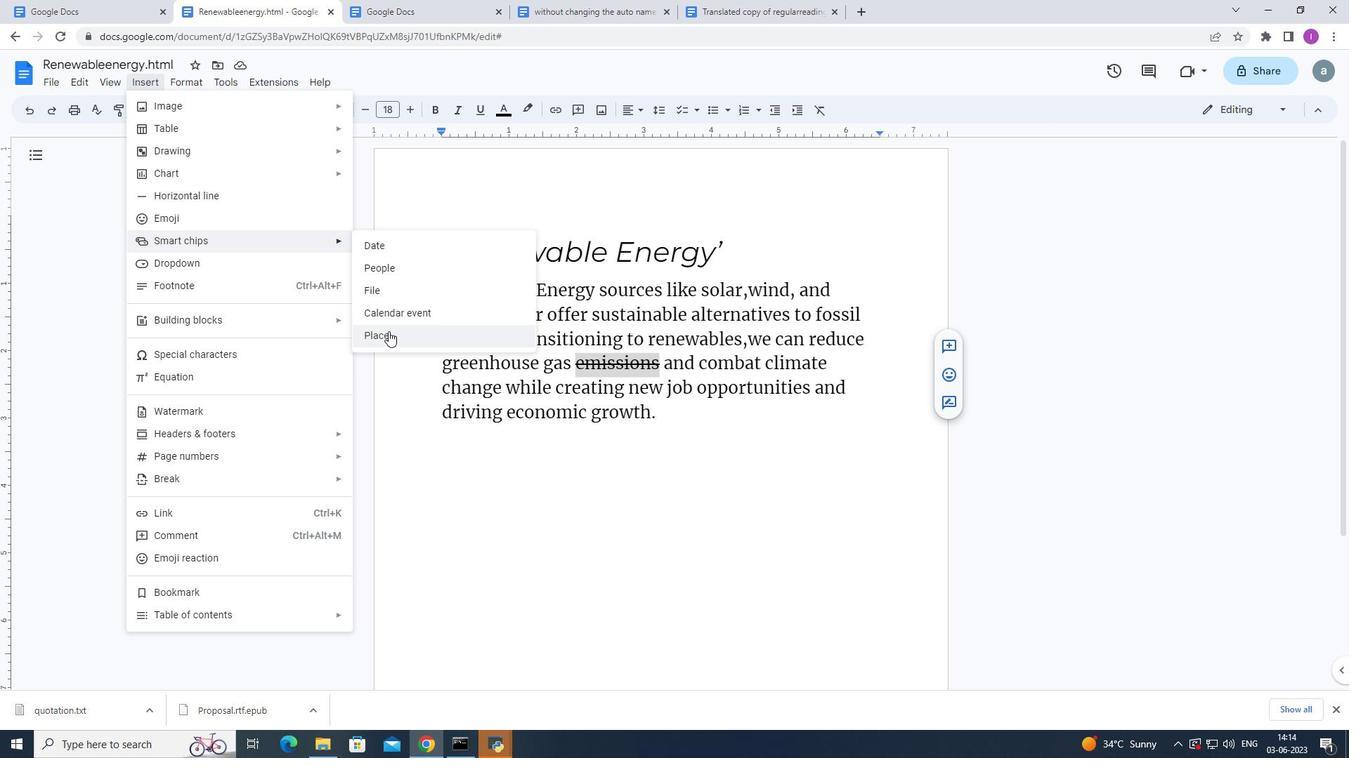 
Action: Mouse moved to (632, 470)
Screenshot: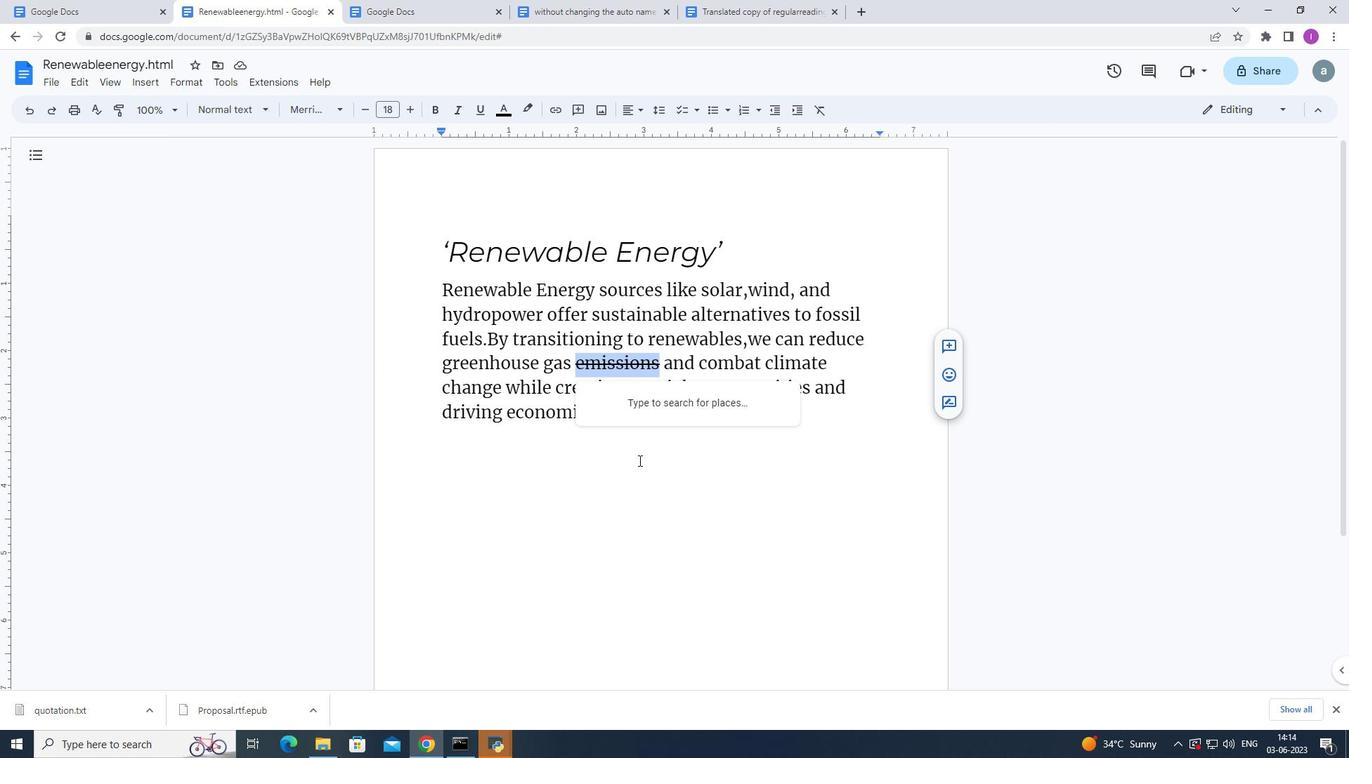 
Action: Mouse pressed left at (632, 470)
Screenshot: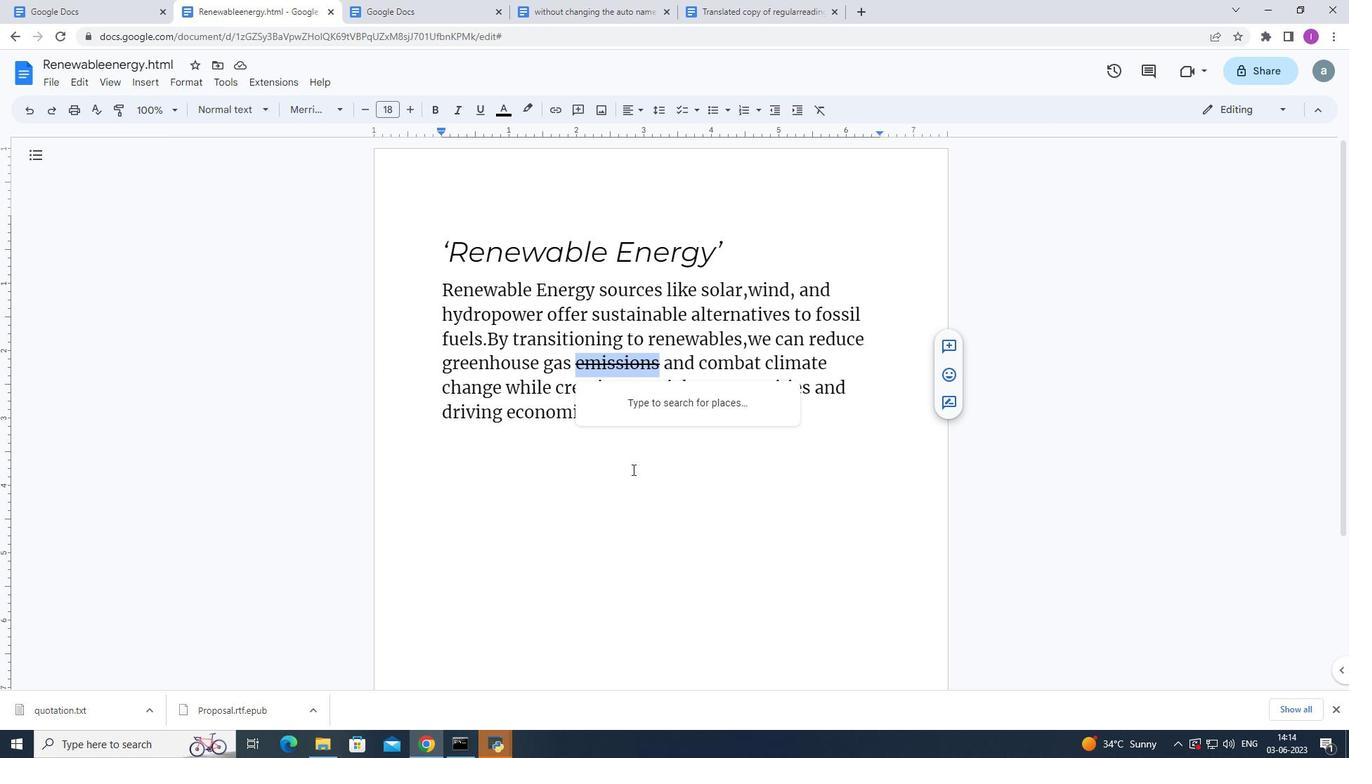 
Action: Mouse moved to (679, 413)
Screenshot: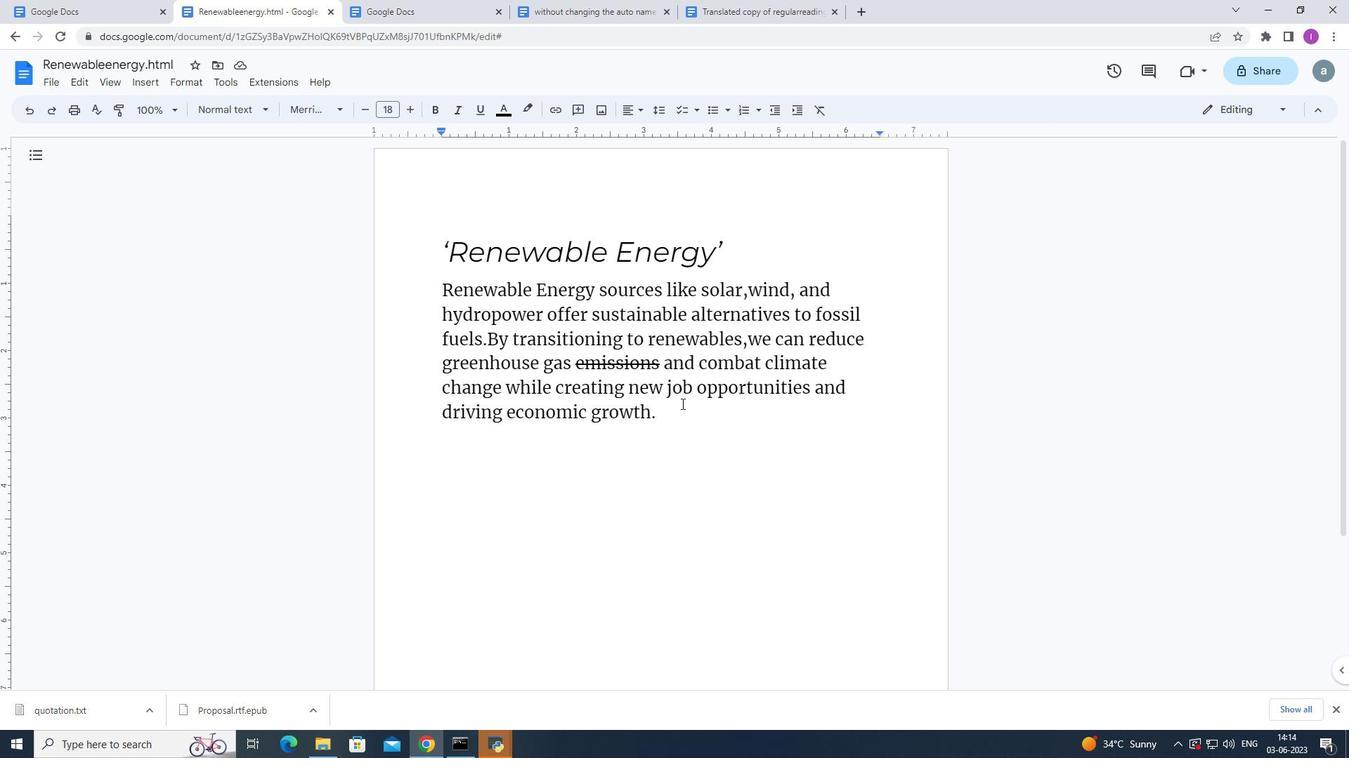 
Action: Mouse pressed left at (679, 413)
Screenshot: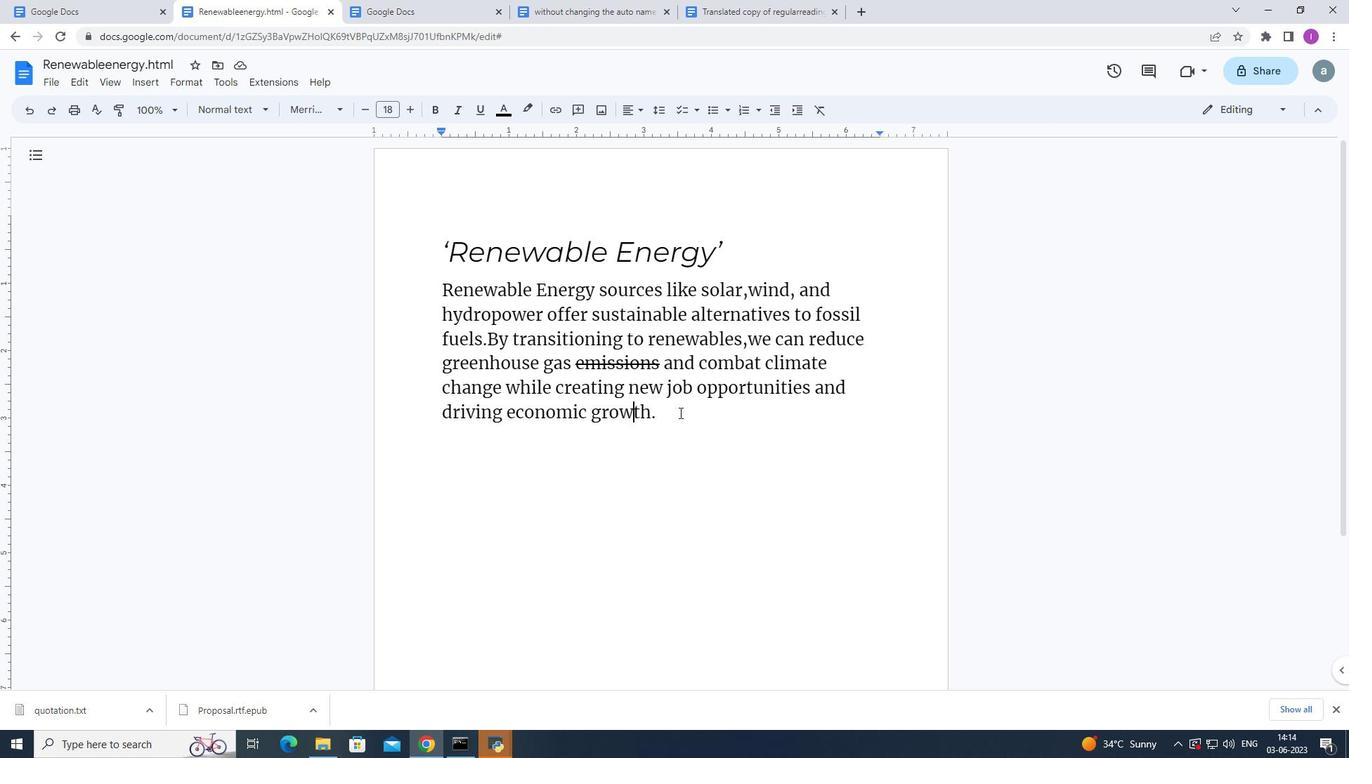 
Action: Mouse moved to (468, 503)
Screenshot: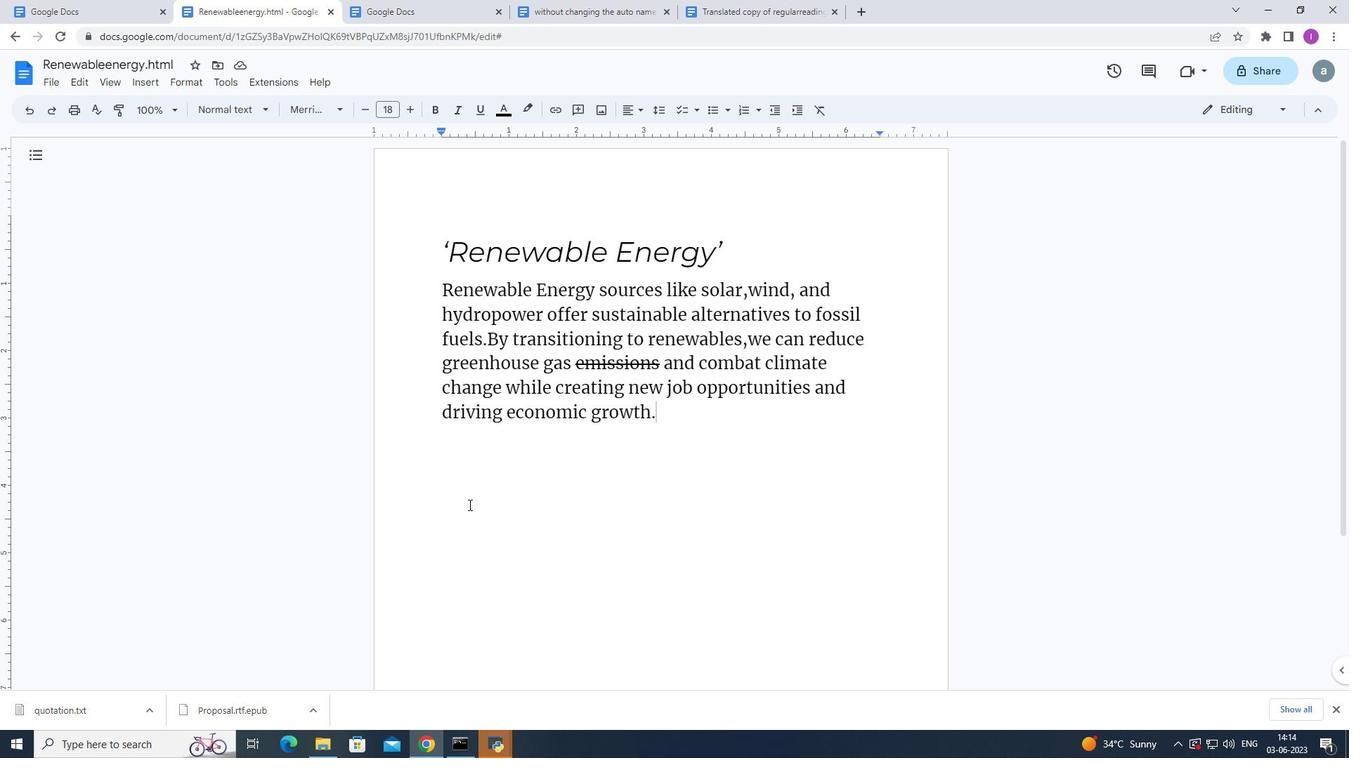 
Action: Key pressed <Key.enter>
Screenshot: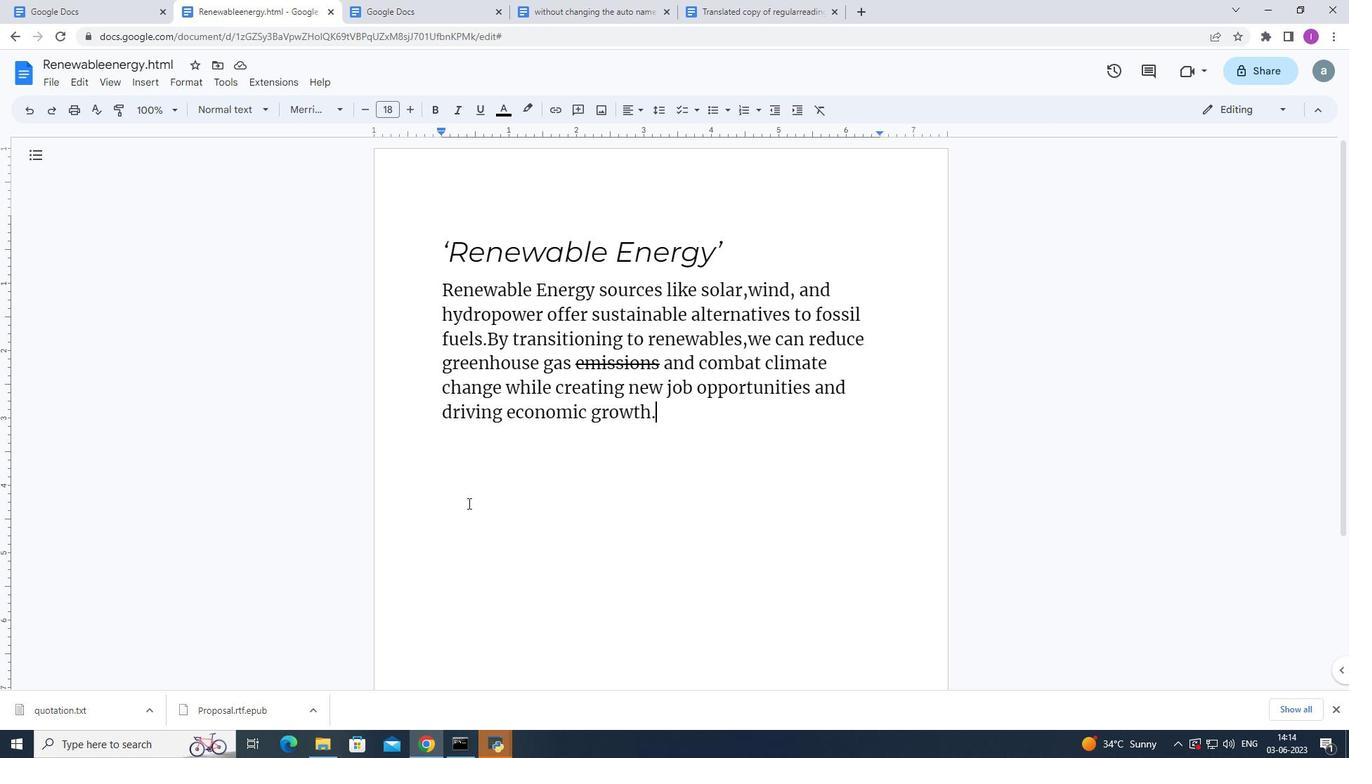 
Action: Mouse moved to (148, 83)
Screenshot: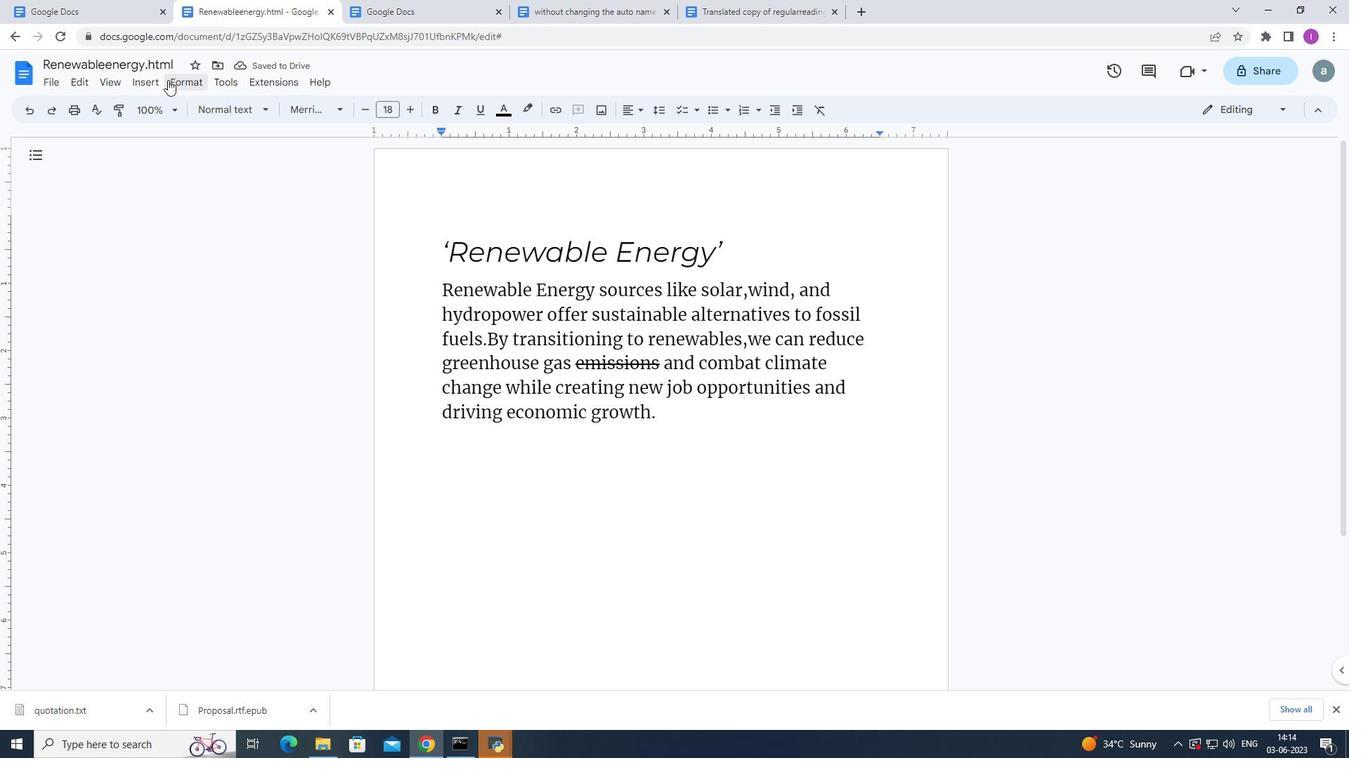 
Action: Mouse pressed left at (148, 83)
Screenshot: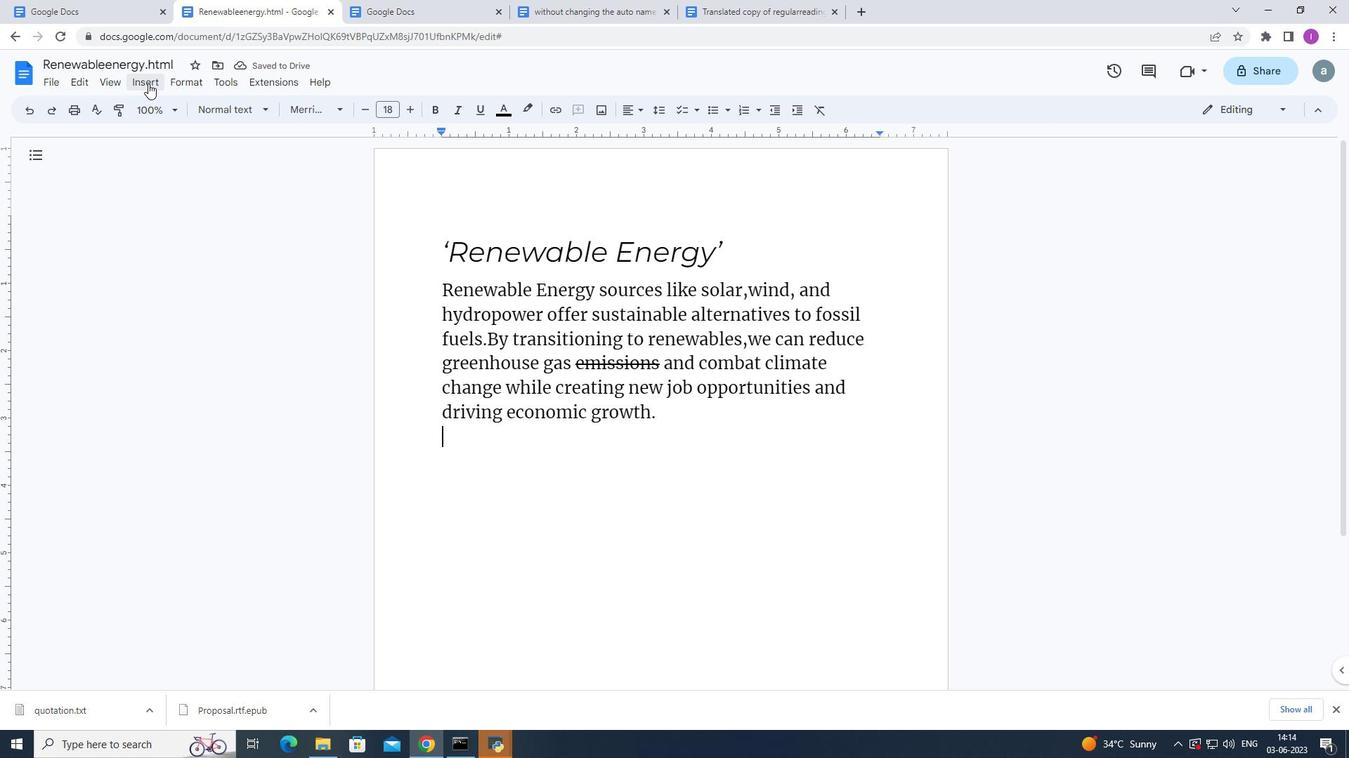 
Action: Mouse moved to (383, 338)
Screenshot: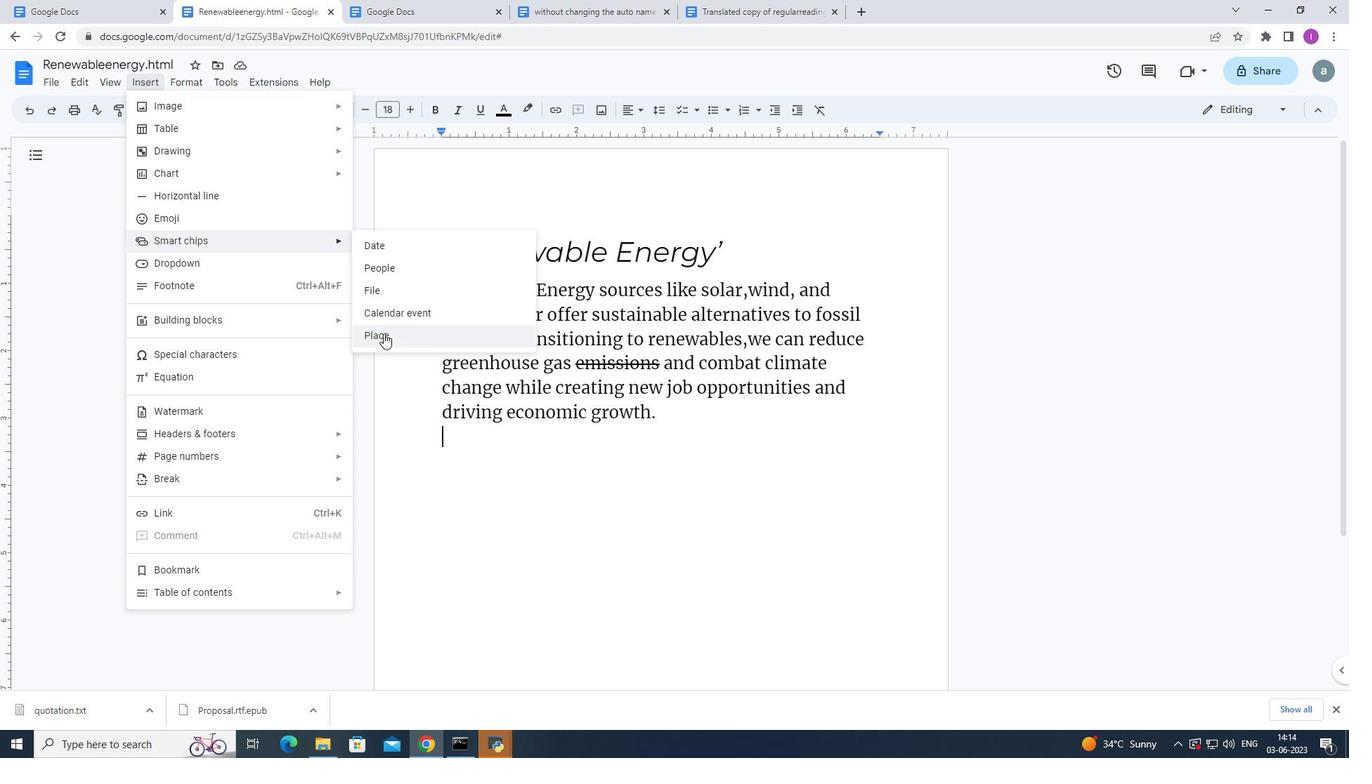 
Action: Mouse pressed left at (383, 338)
Screenshot: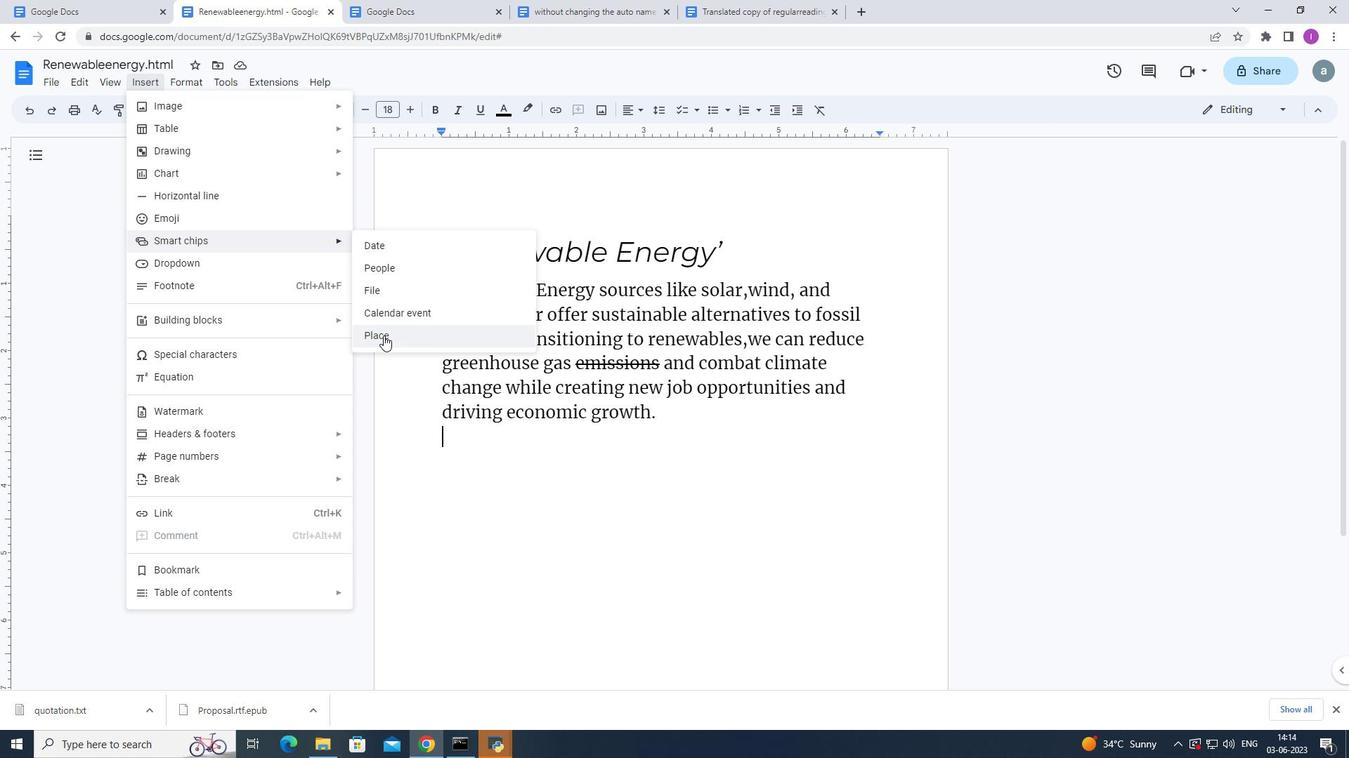 
Action: Mouse moved to (562, 485)
Screenshot: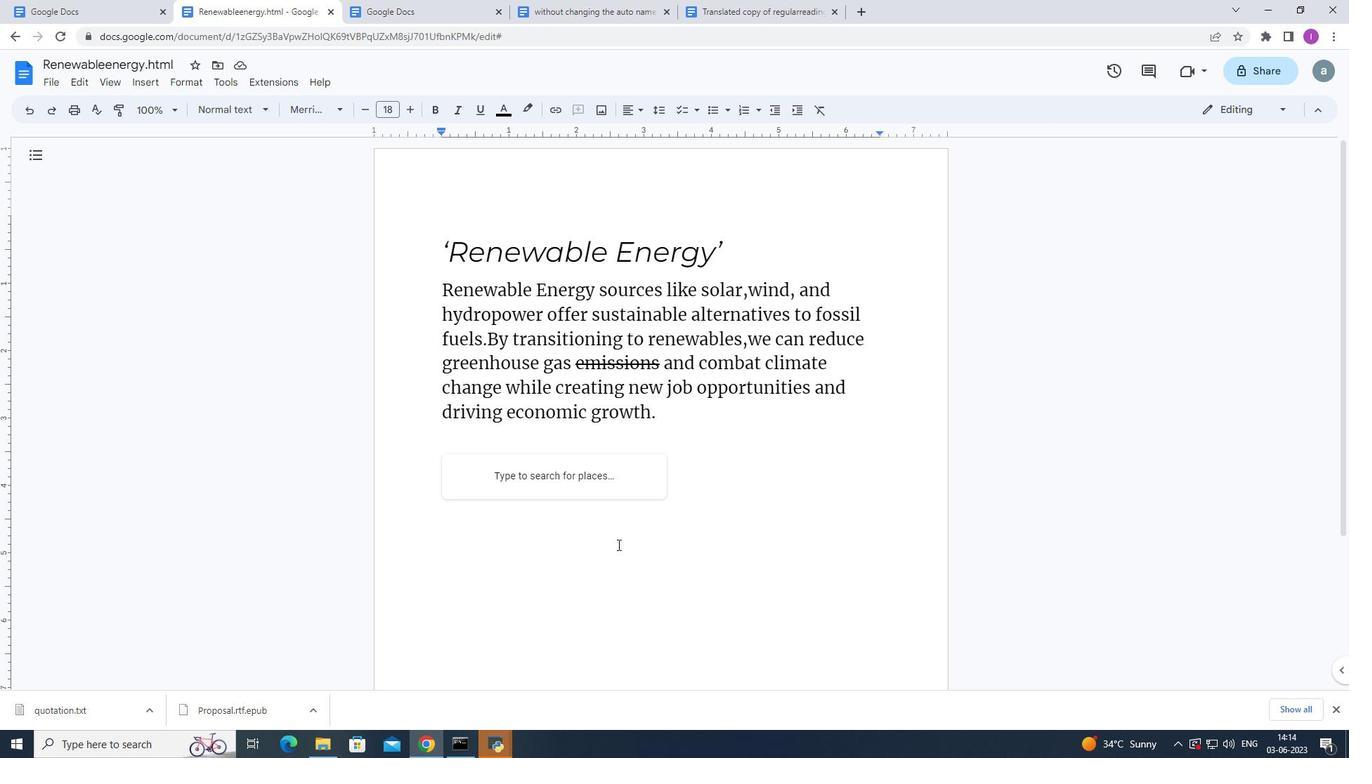 
Action: Mouse pressed left at (562, 485)
Screenshot: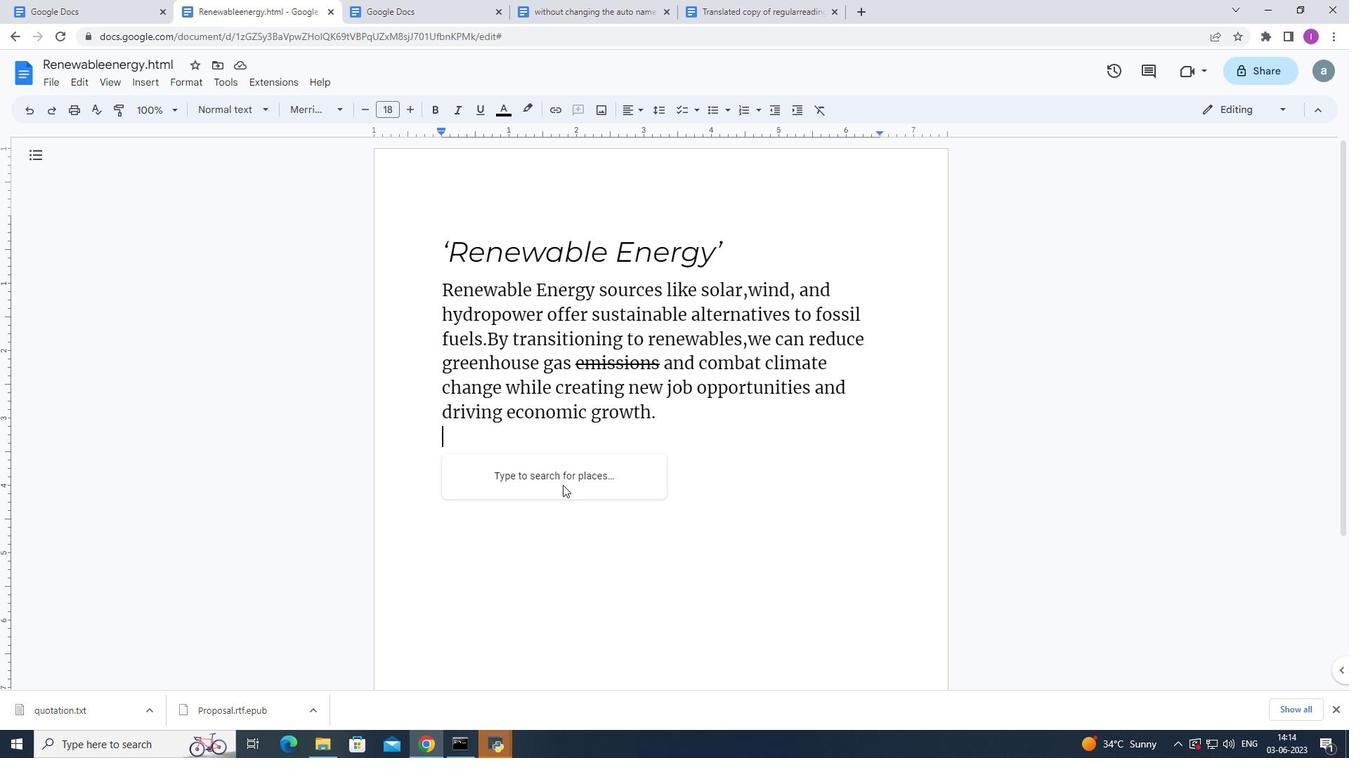
Action: Mouse moved to (578, 478)
Screenshot: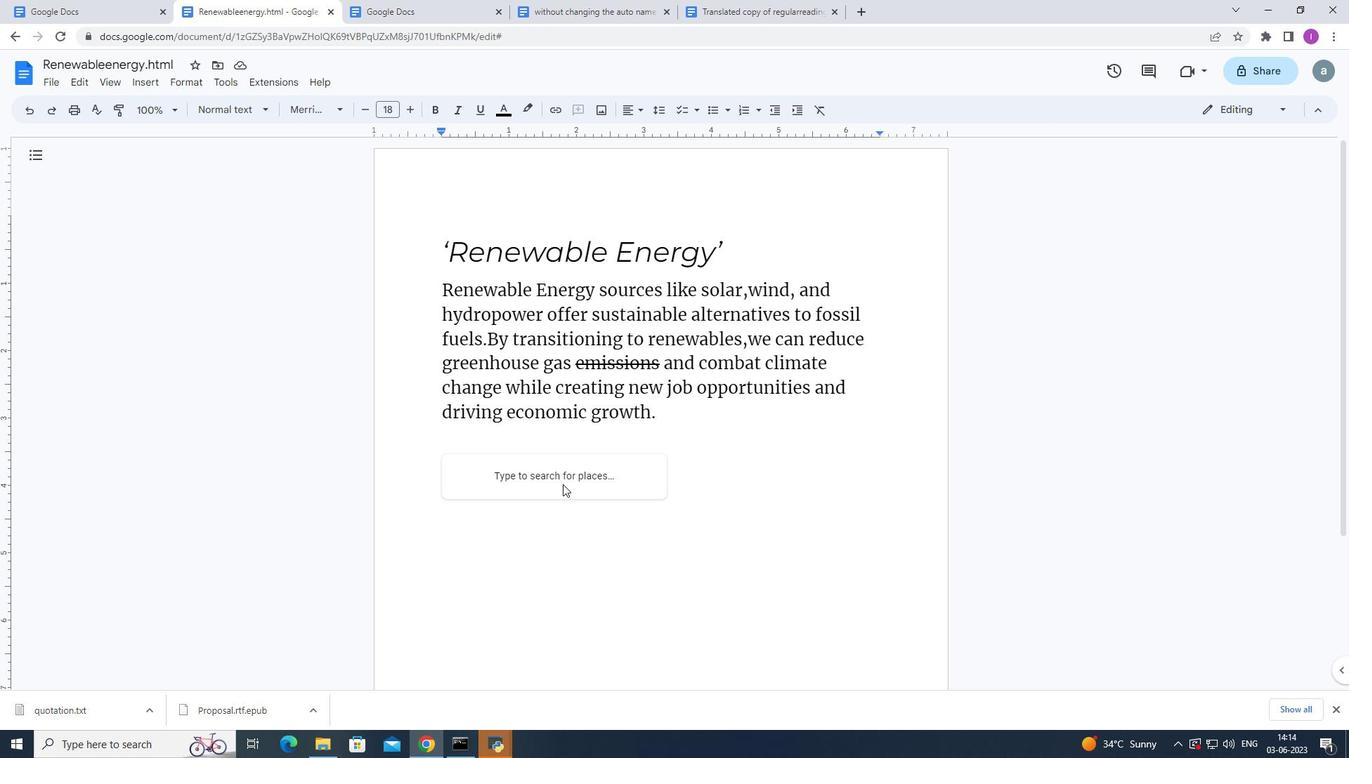 
Action: Key pressed new
Screenshot: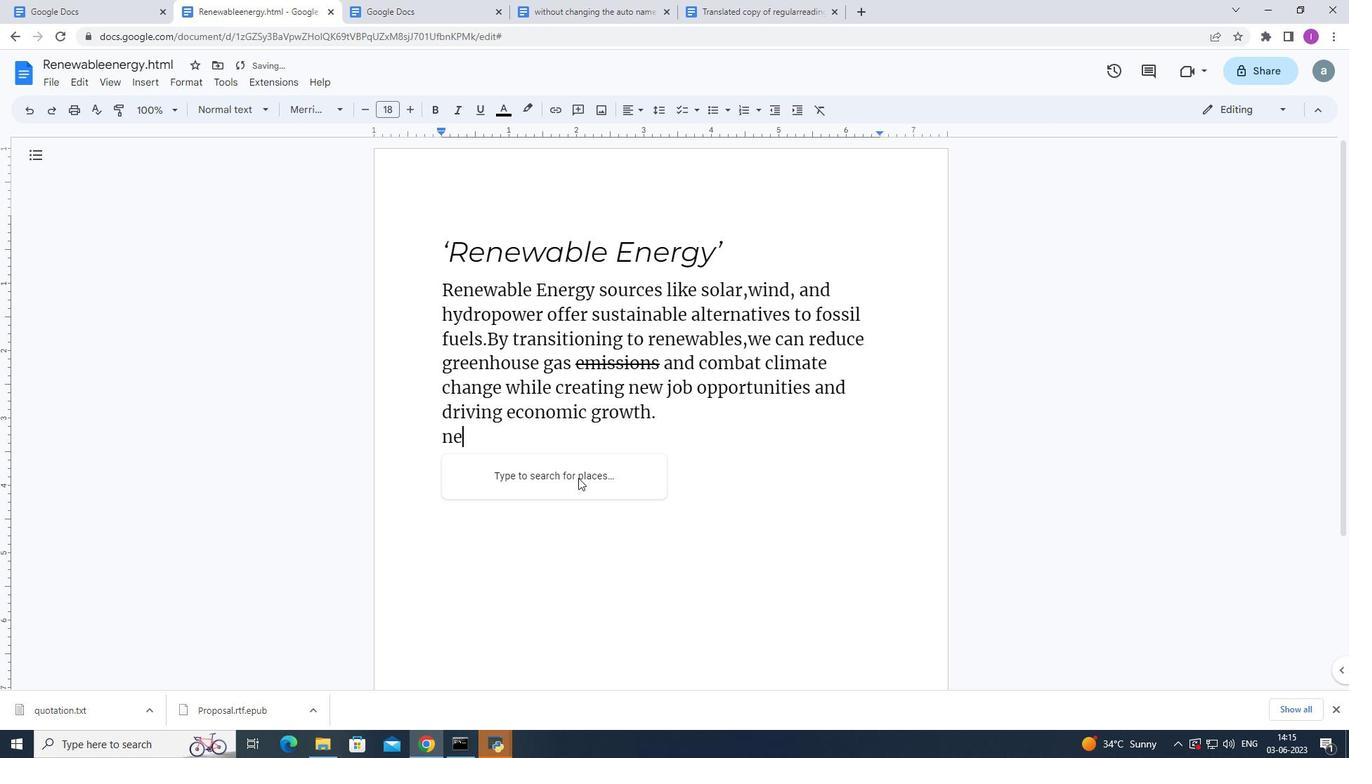 
Action: Mouse moved to (575, 478)
Screenshot: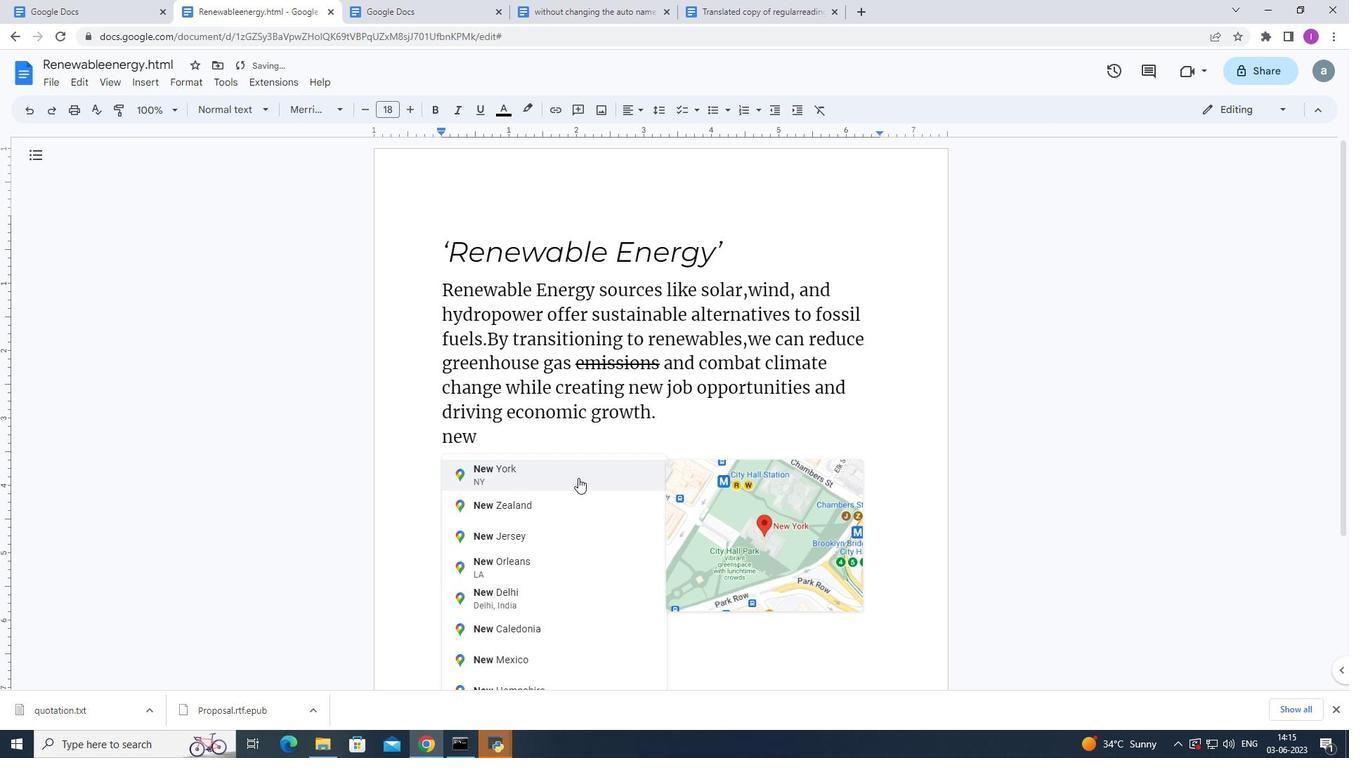 
Action: Mouse pressed left at (575, 478)
Screenshot: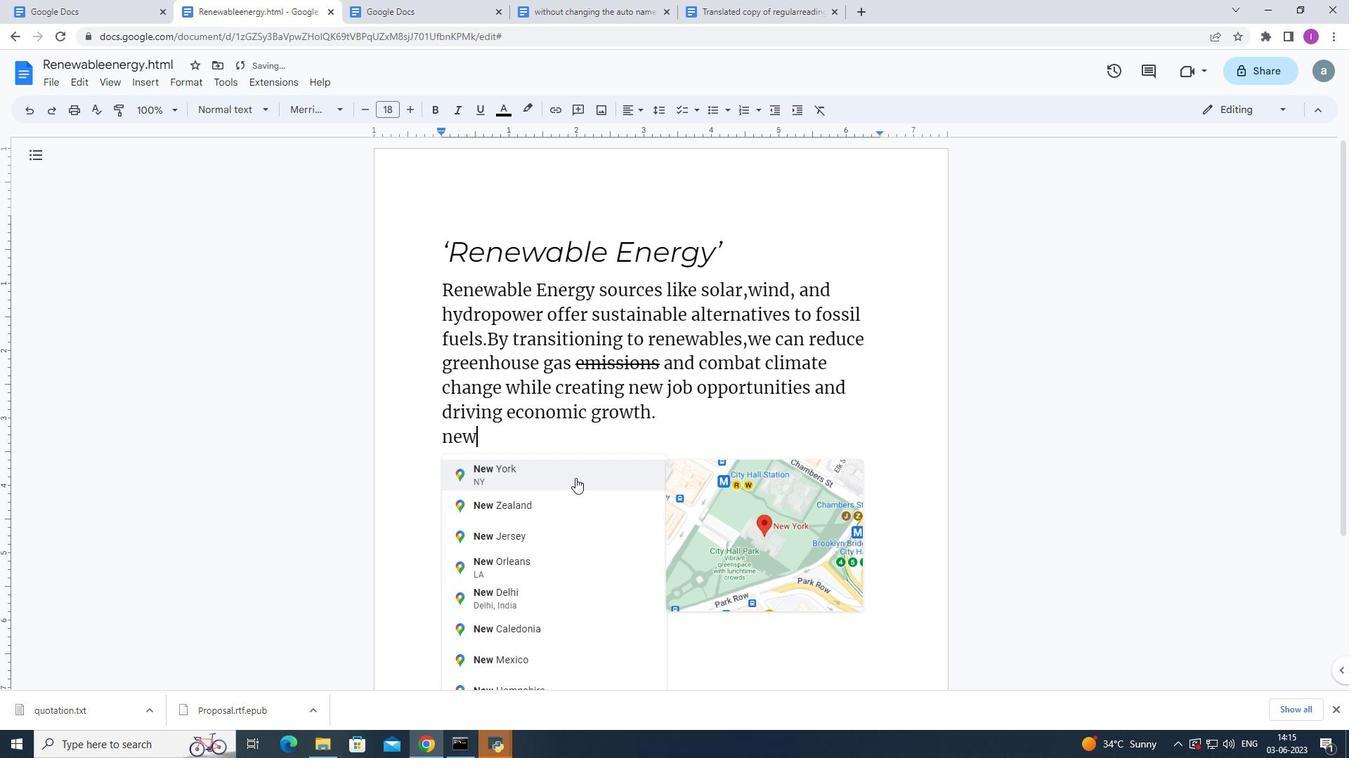 
Action: Mouse moved to (147, 82)
Screenshot: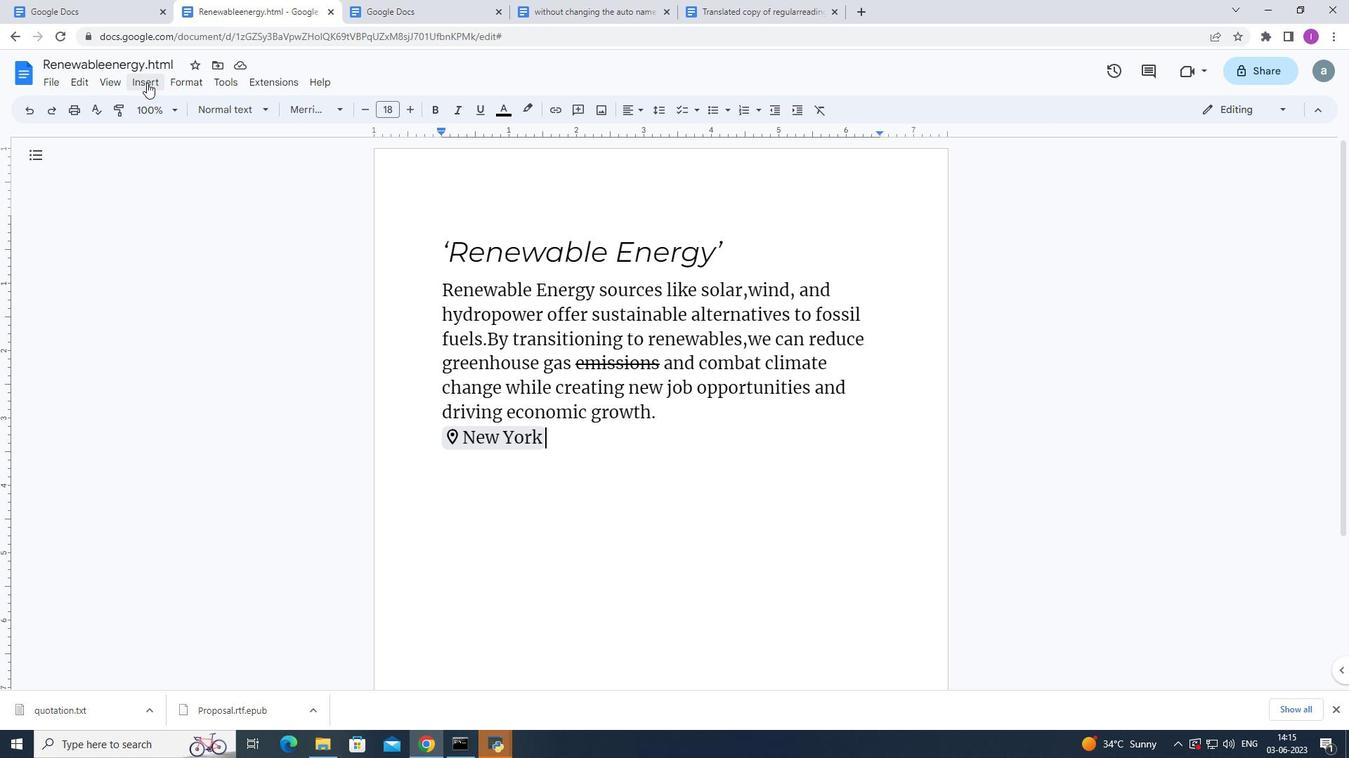 
Action: Mouse pressed left at (147, 82)
Screenshot: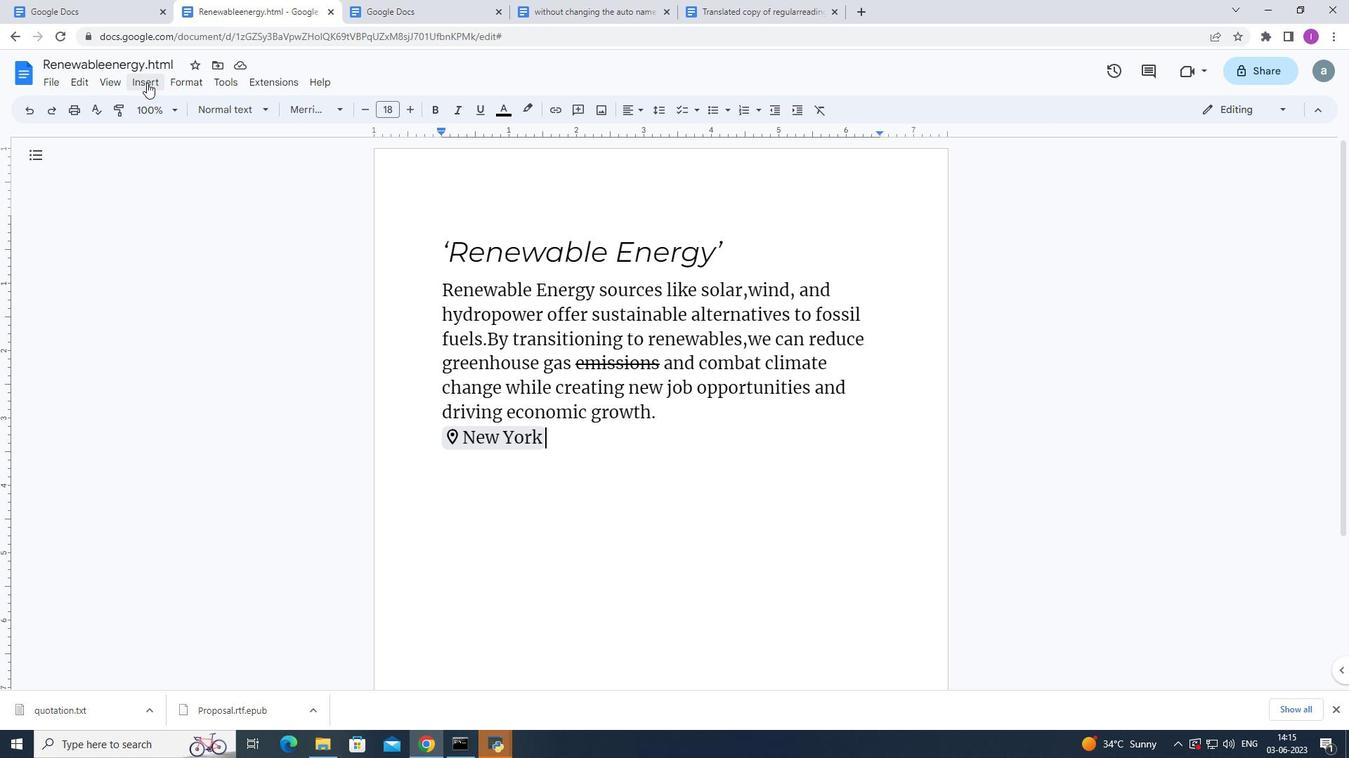 
Action: Mouse moved to (190, 280)
Screenshot: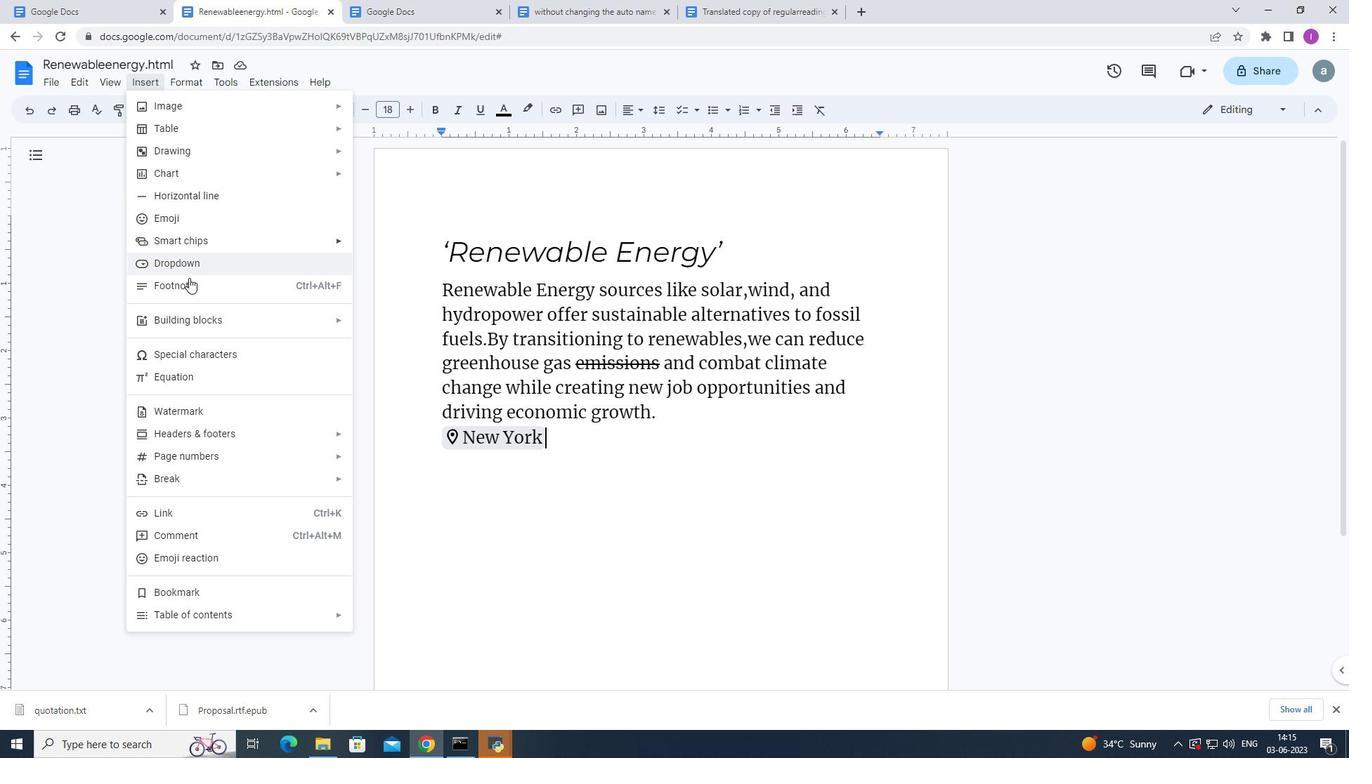 
Action: Mouse pressed left at (190, 280)
Screenshot: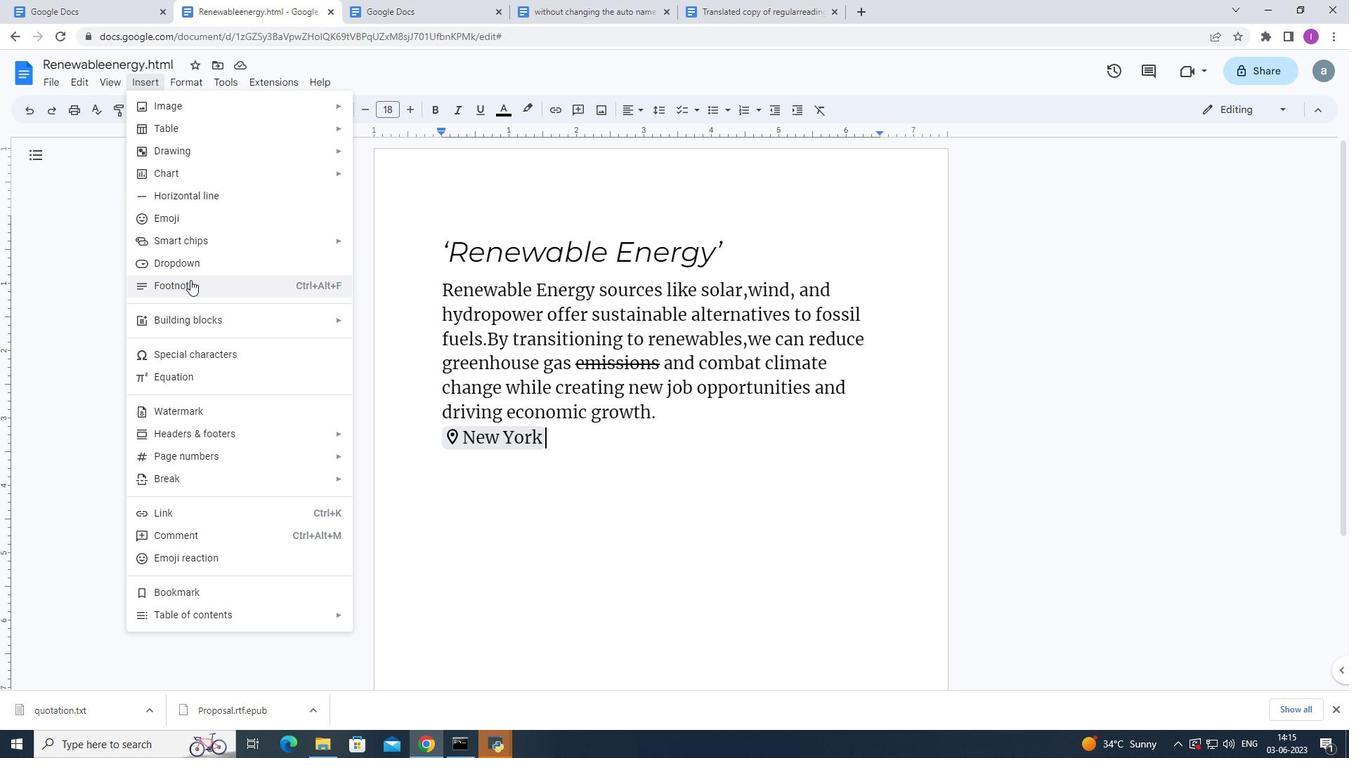 
Action: Mouse moved to (429, 513)
Screenshot: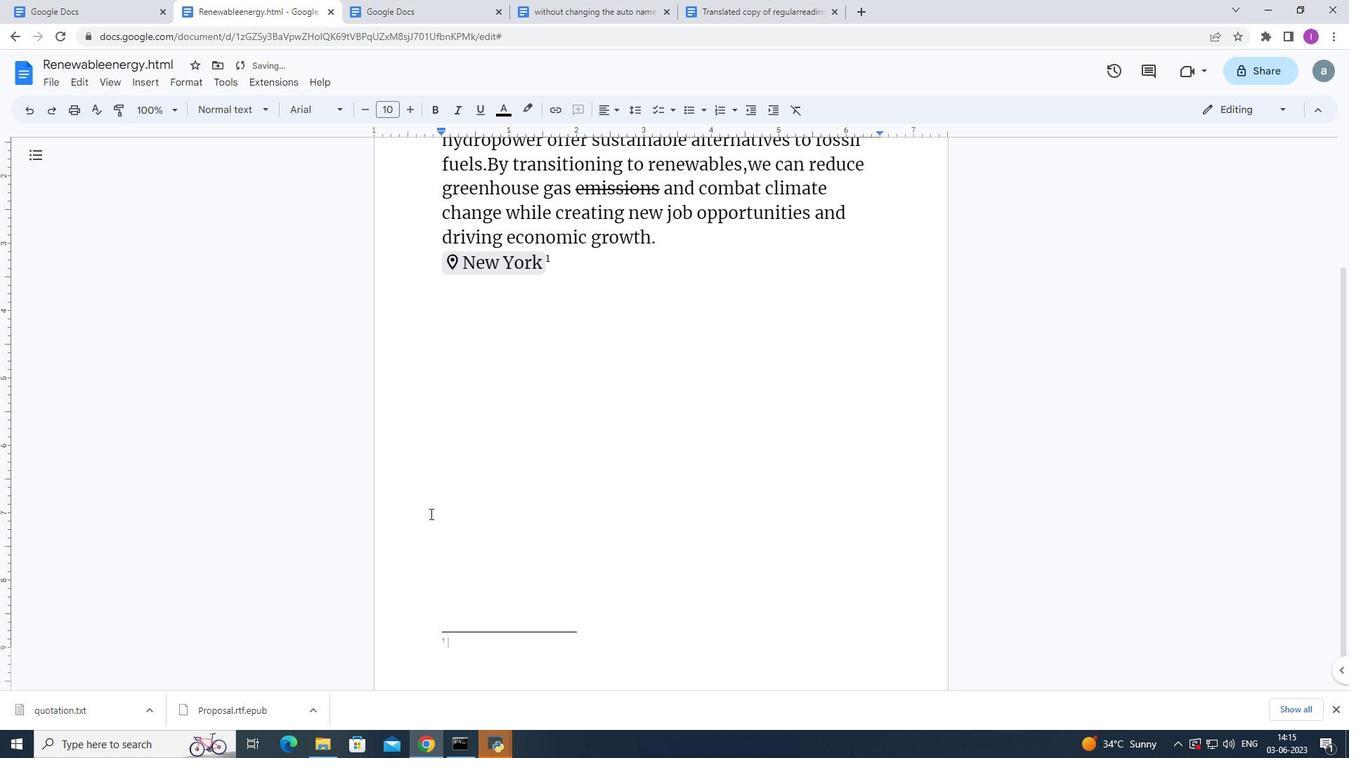 
Action: Key pressed 20<Key.space>th<Key.space><Key.shift>The<Key.space>sources<Key.backspace><Key.space>material<Key.space>provides<Key.space>additional<Key.space>context
Screenshot: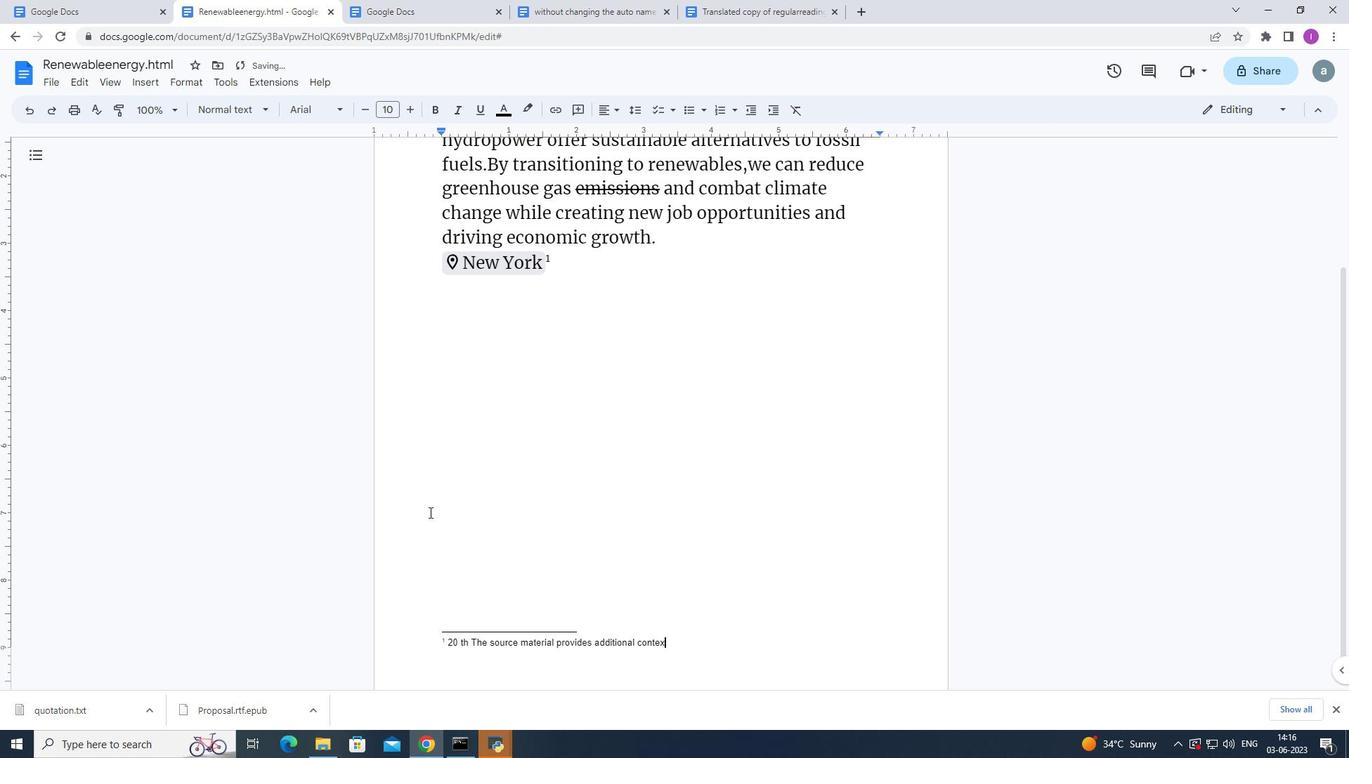 
Action: Mouse moved to (678, 643)
Screenshot: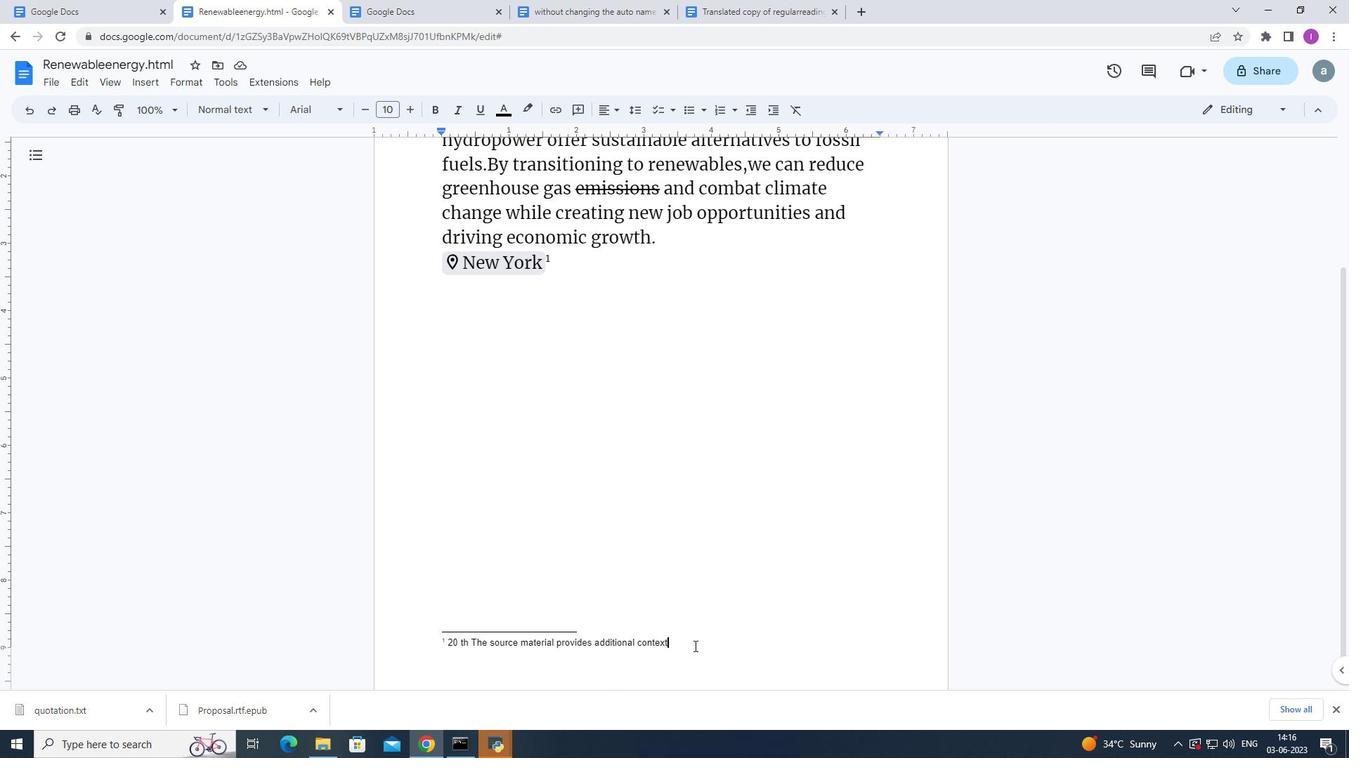 
Action: Mouse pressed left at (678, 643)
Screenshot: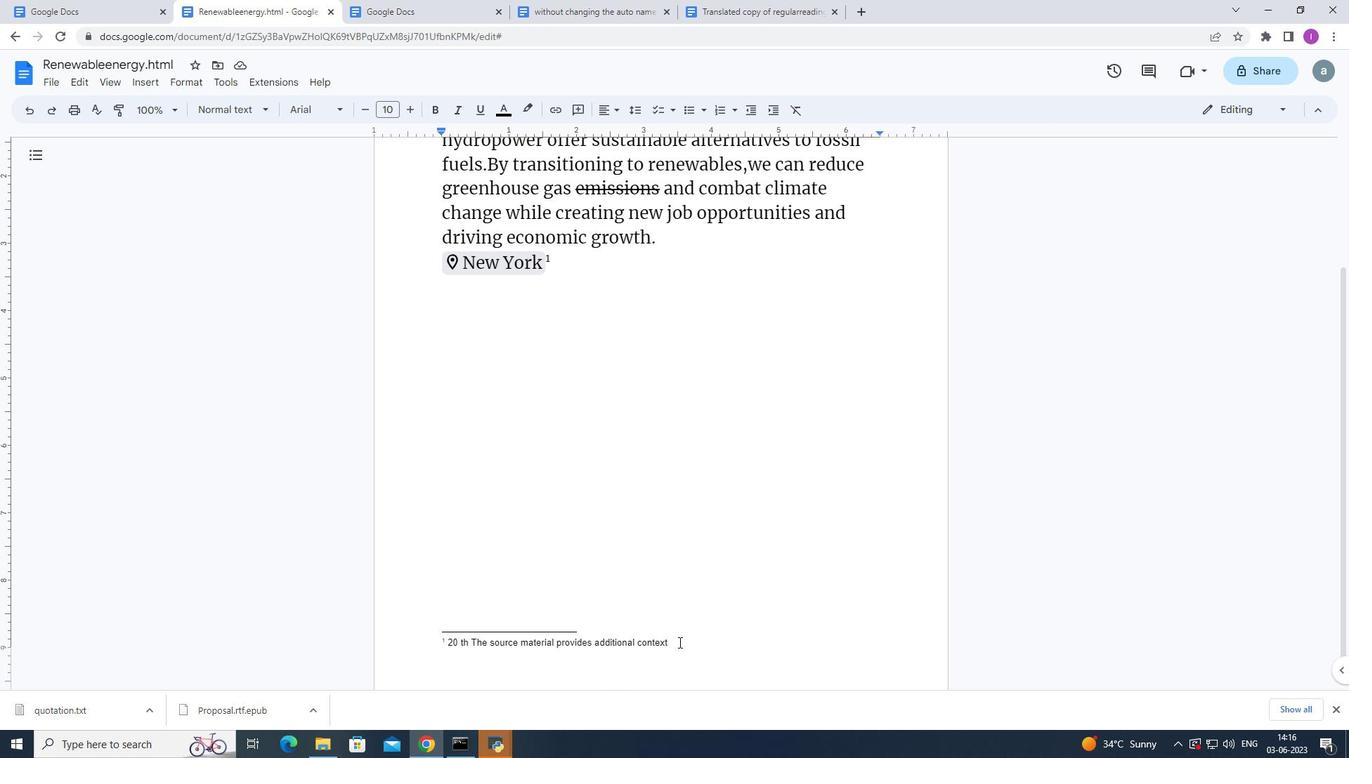 
Action: Mouse moved to (743, 626)
Screenshot: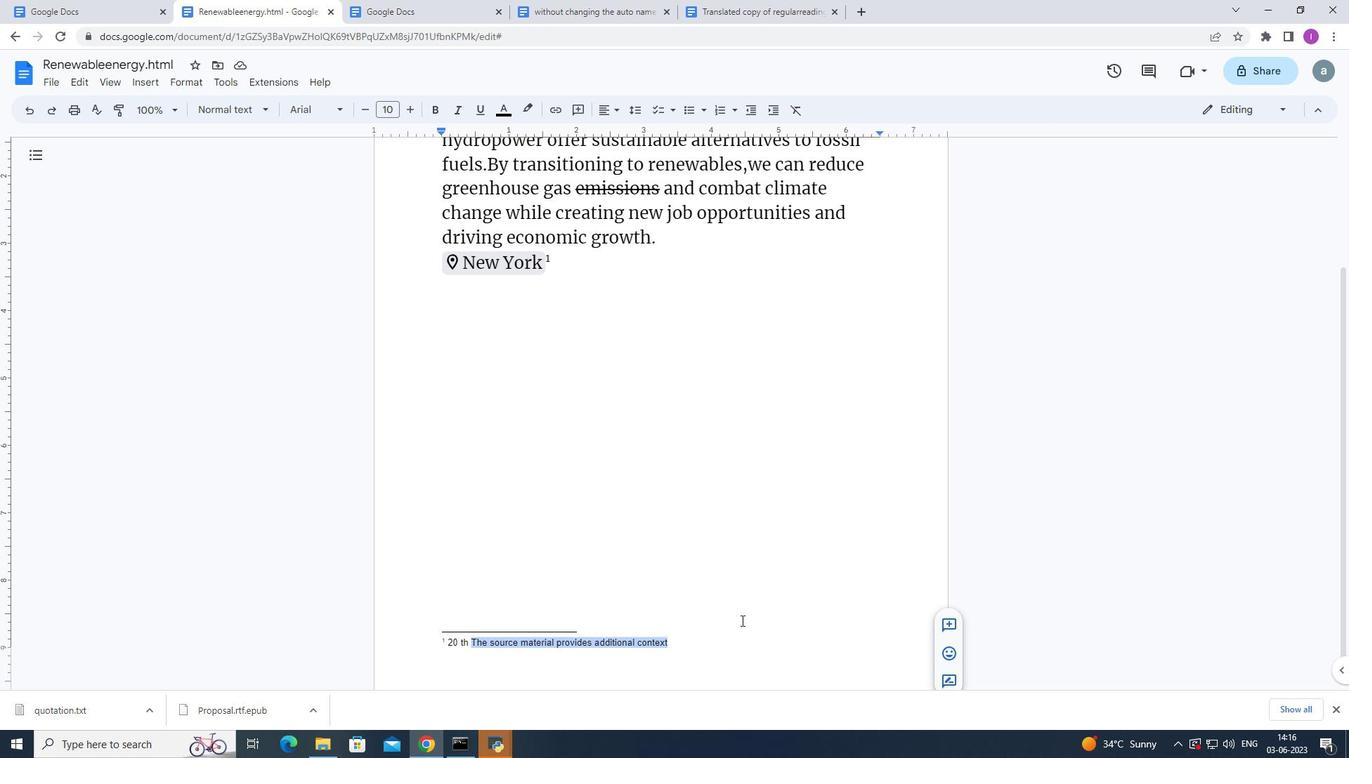 
Action: Mouse pressed left at (743, 626)
Screenshot: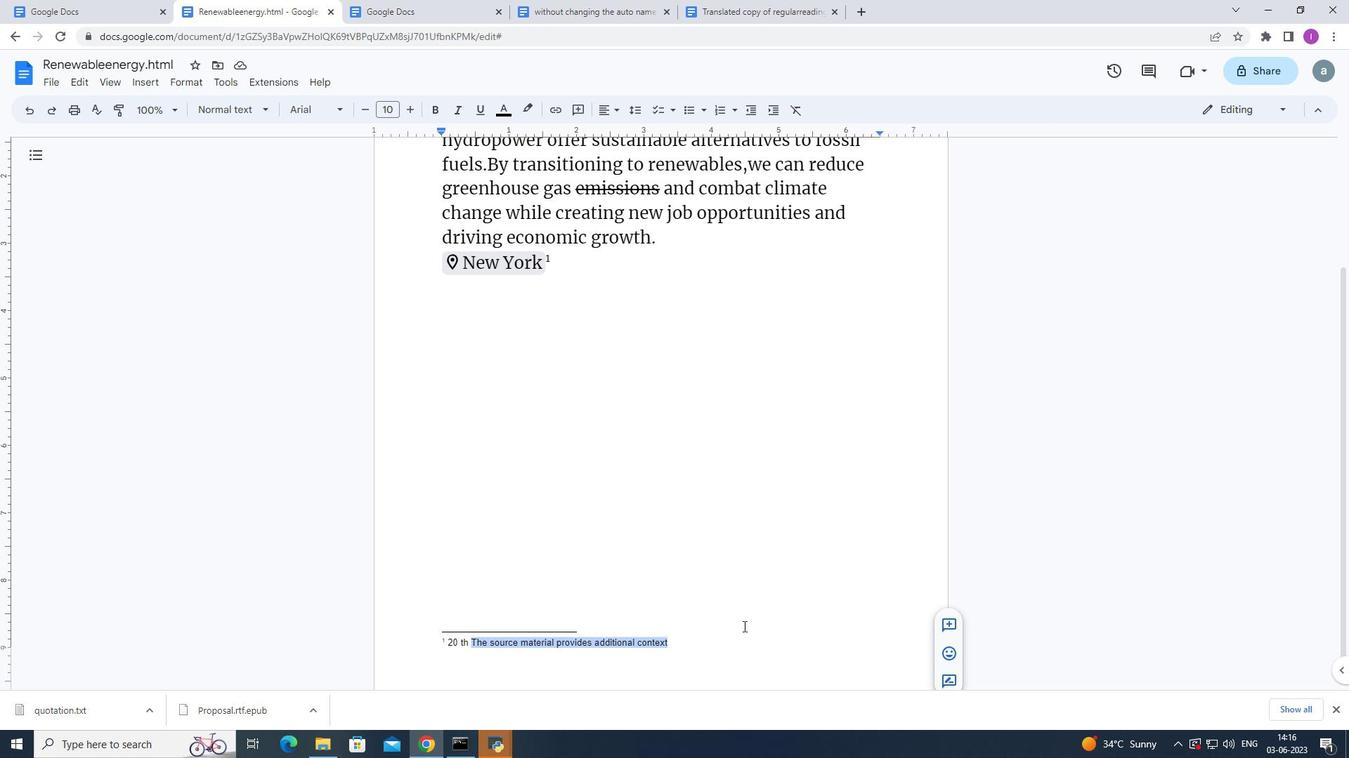 
Action: Mouse moved to (688, 646)
Screenshot: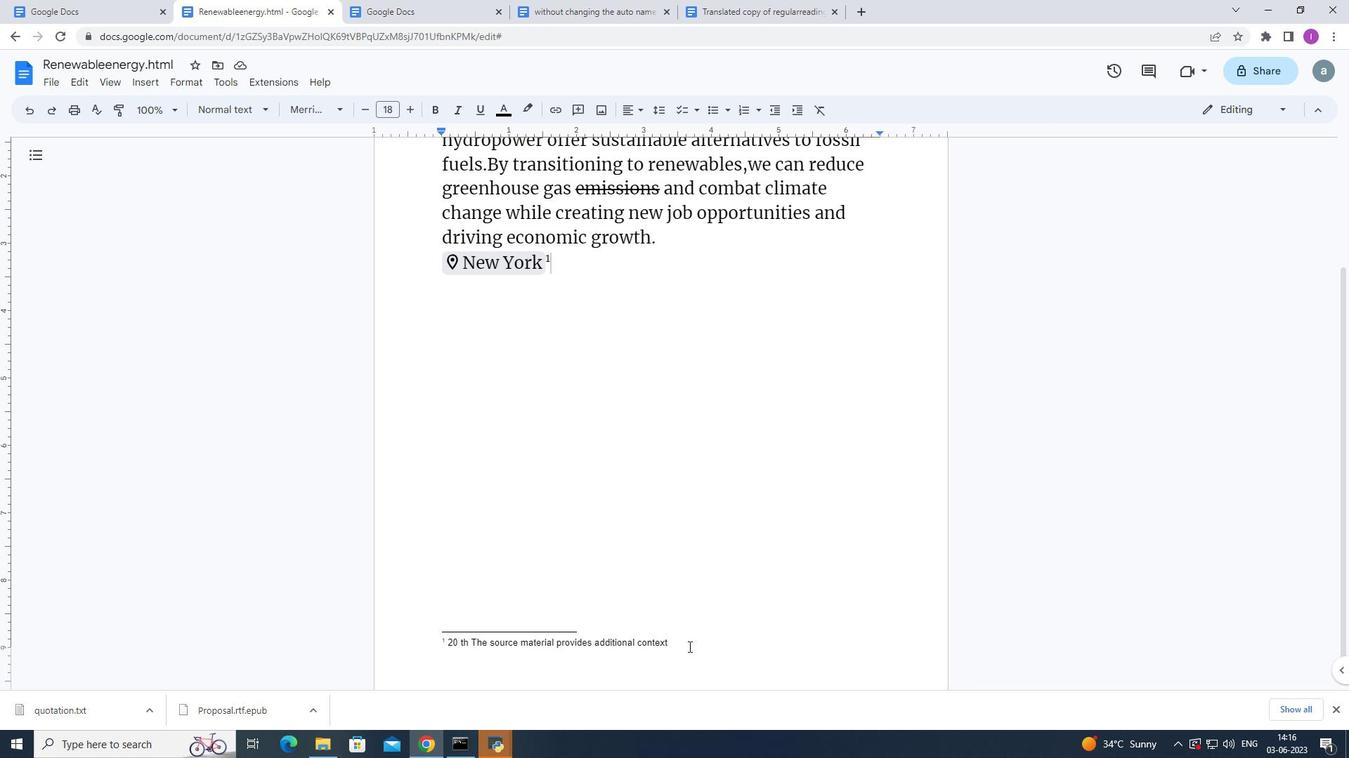 
Action: Mouse pressed left at (688, 646)
Screenshot: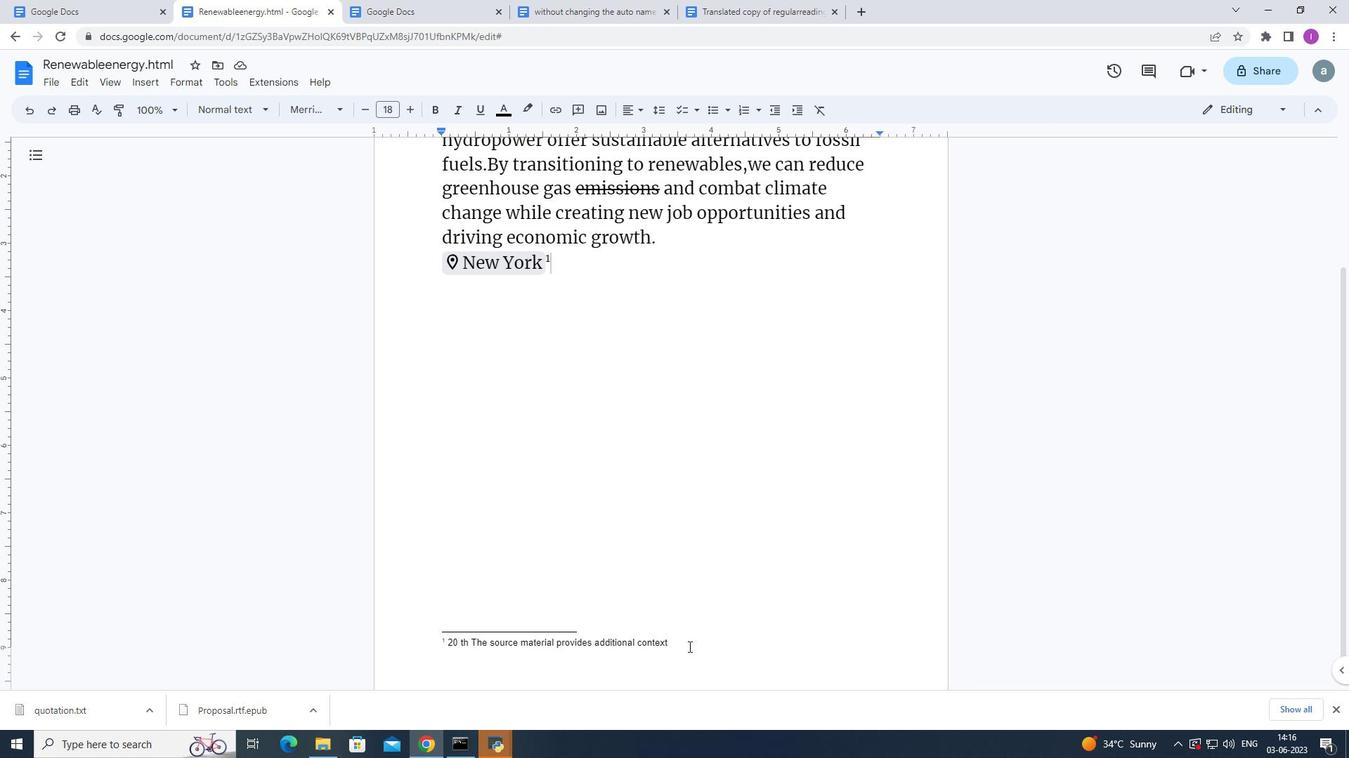 
Action: Mouse moved to (342, 104)
Screenshot: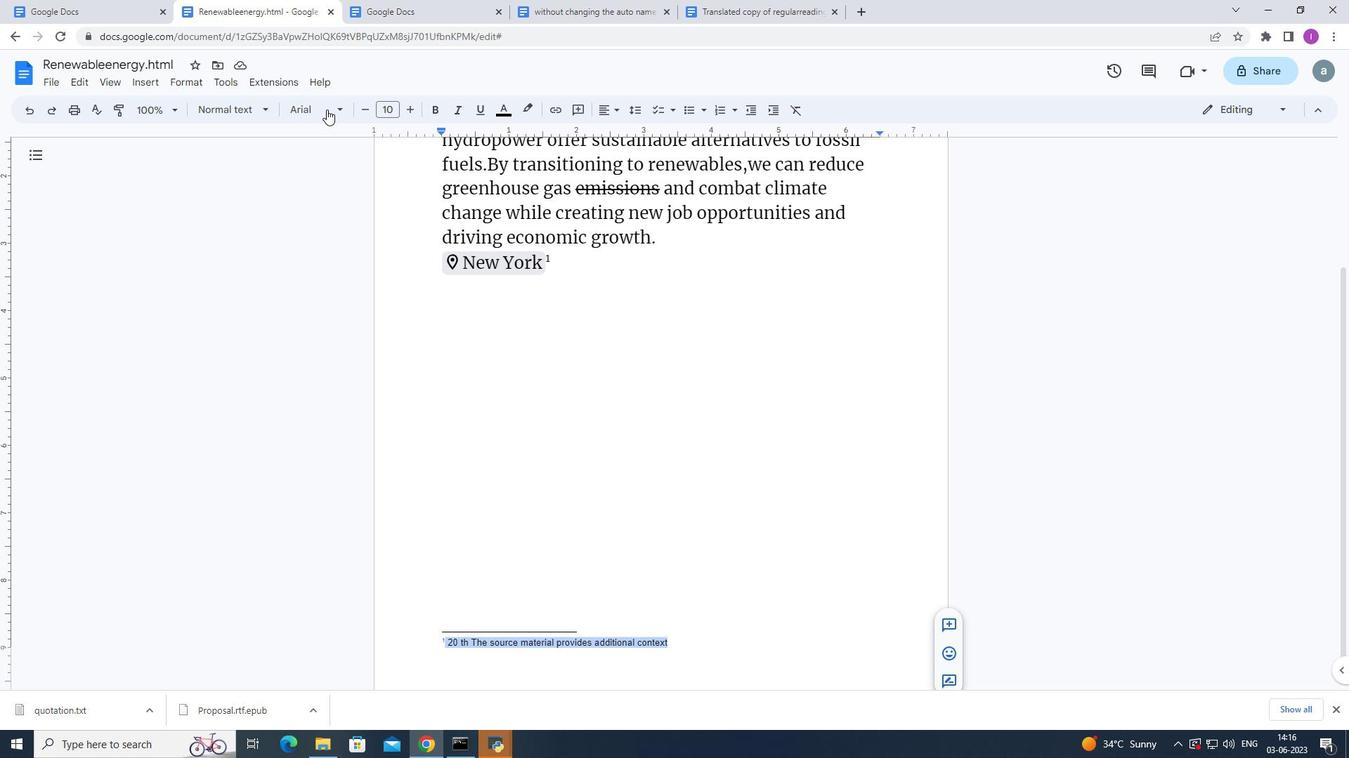 
Action: Mouse pressed left at (342, 104)
Screenshot: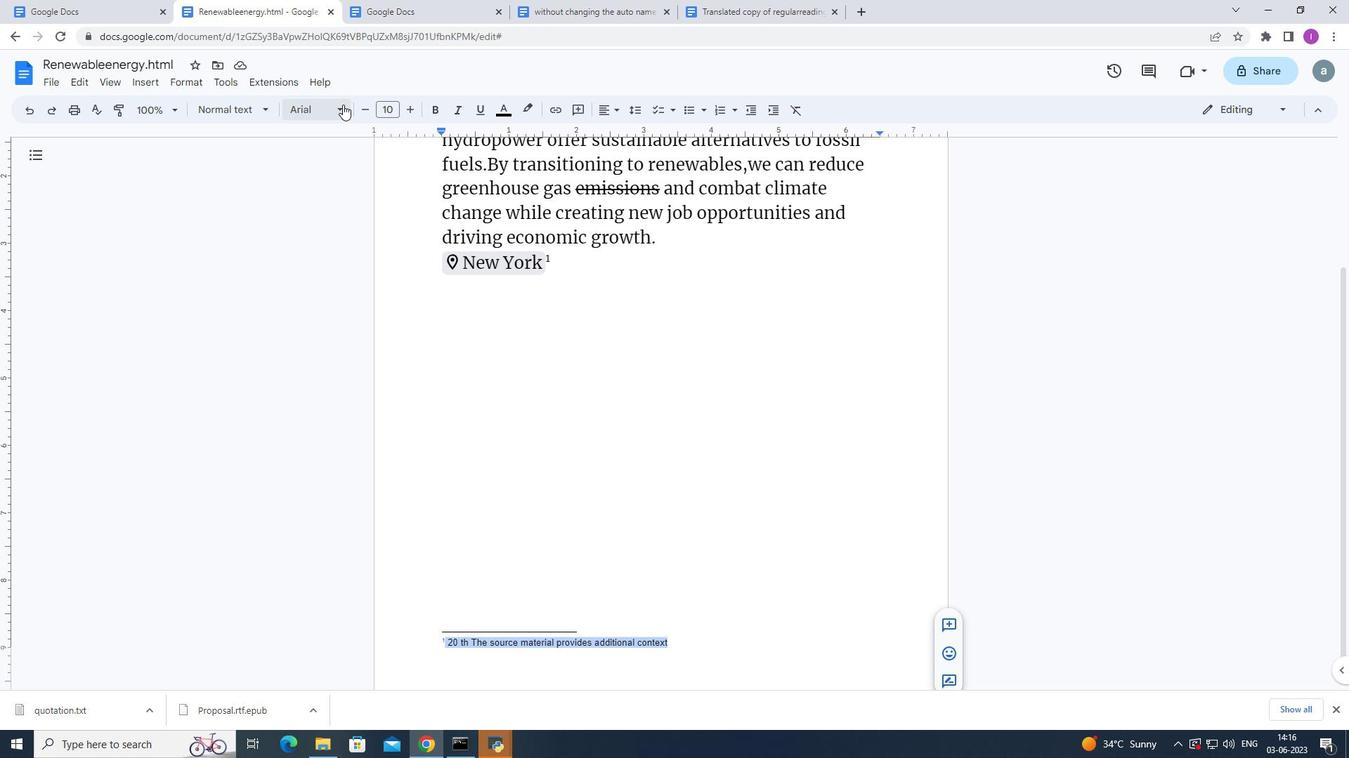 
Action: Mouse moved to (334, 338)
Screenshot: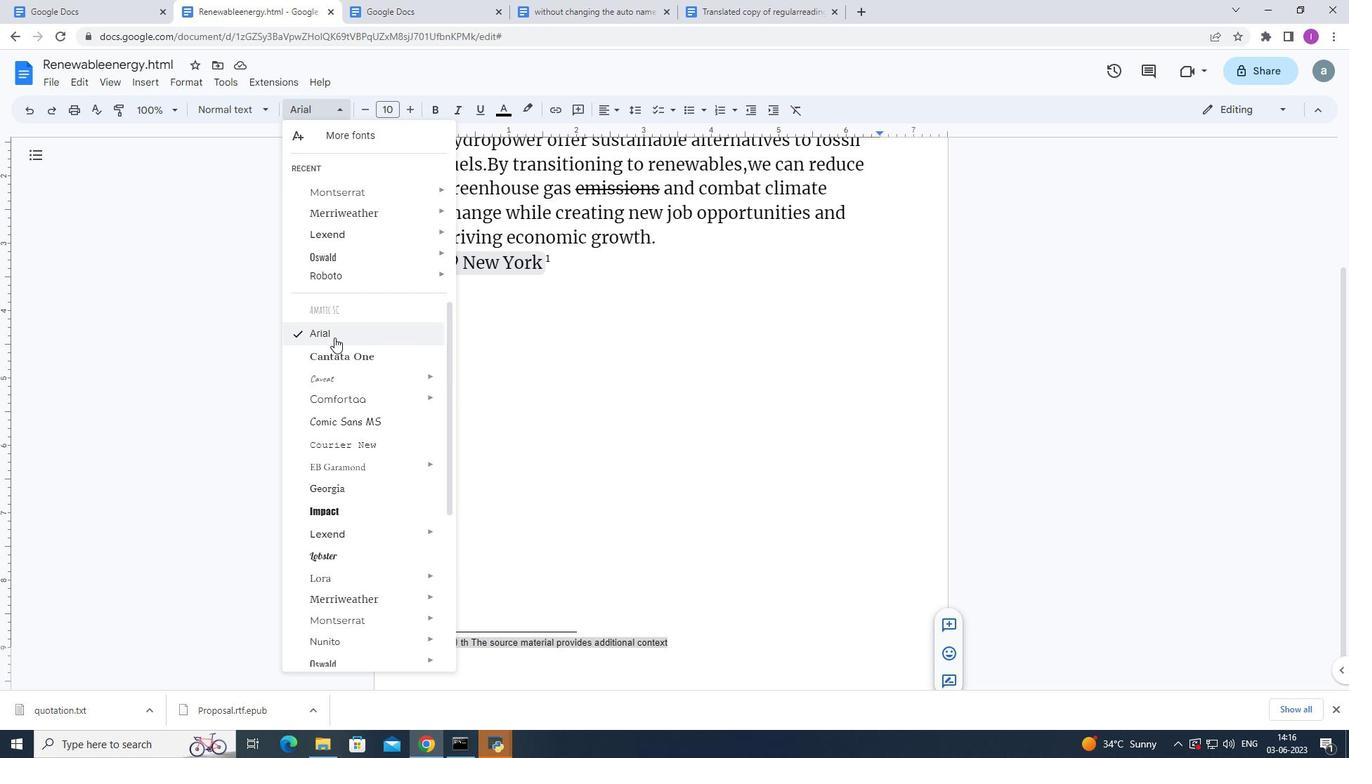 
Action: Mouse pressed left at (334, 338)
Screenshot: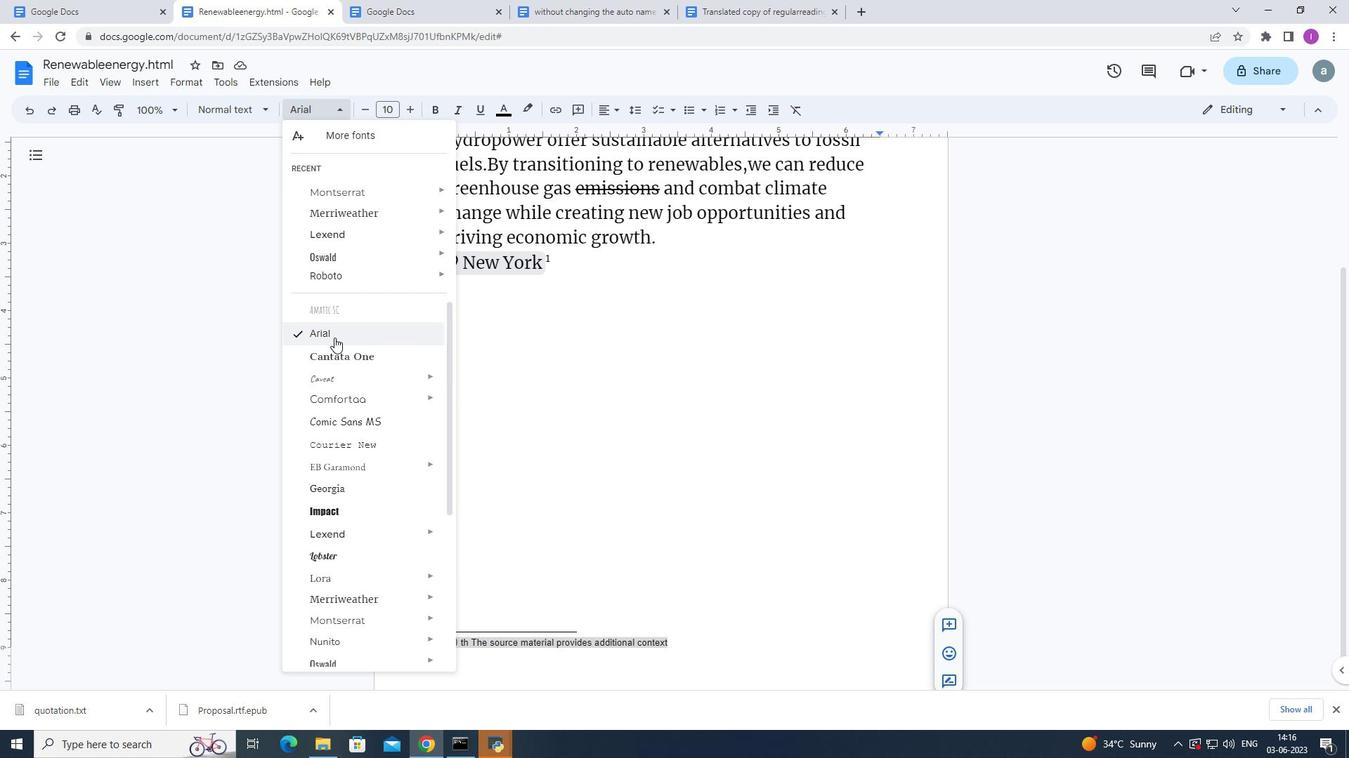 
Action: Mouse moved to (394, 108)
Screenshot: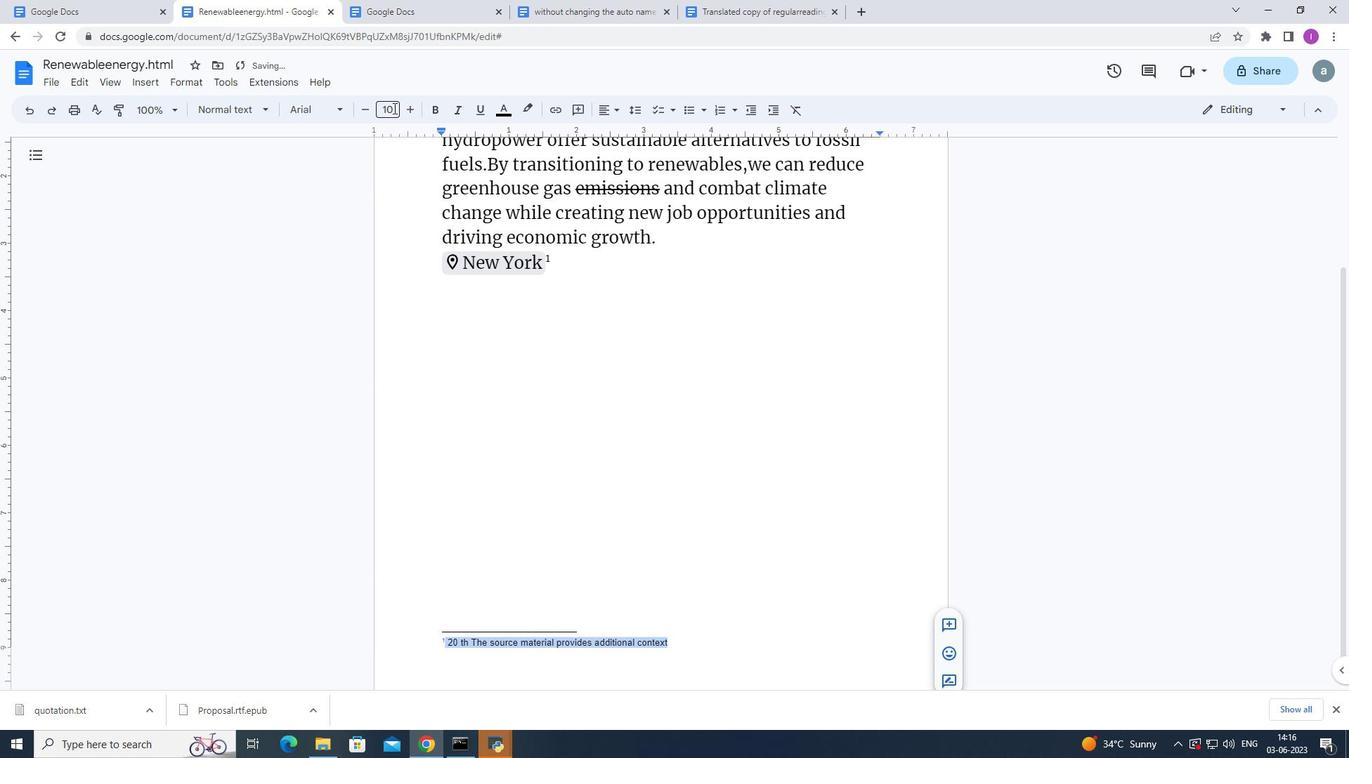 
Action: Mouse pressed left at (394, 108)
Screenshot: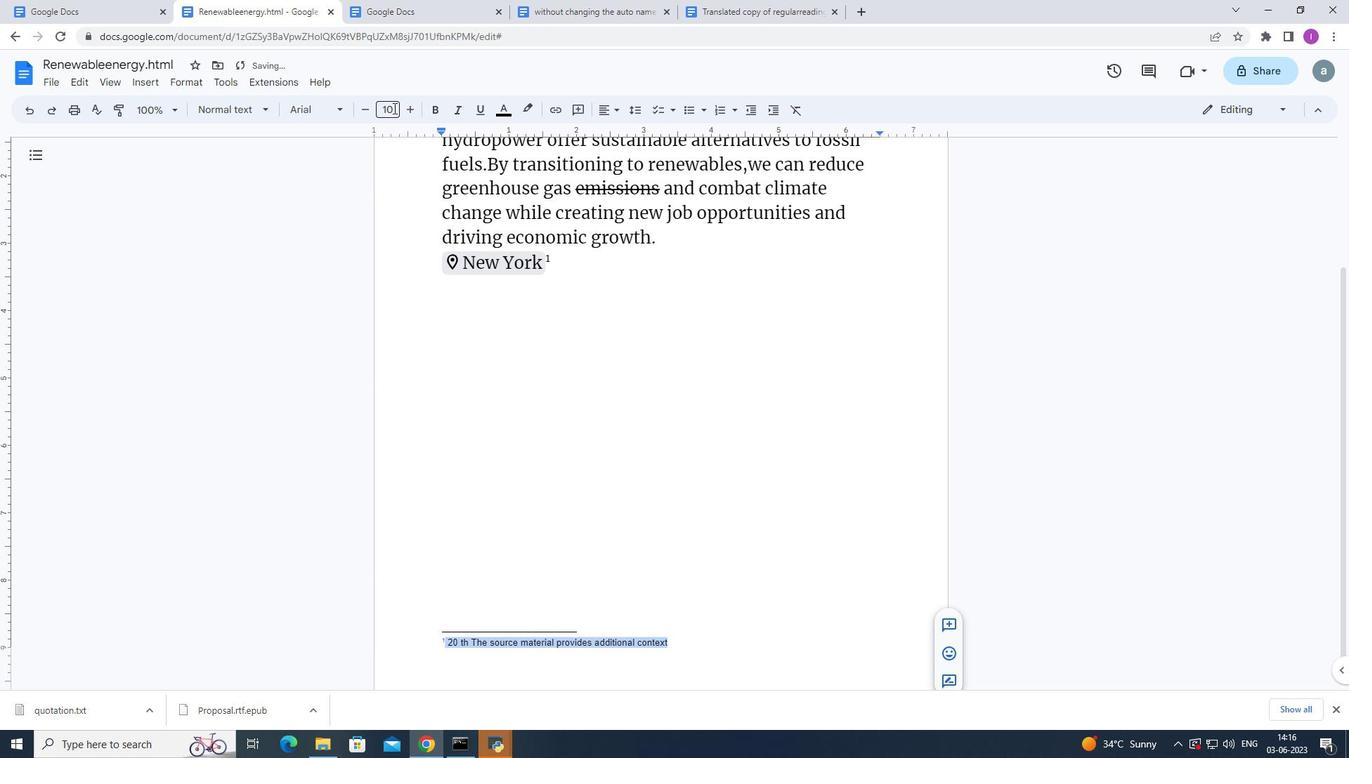 
Action: Mouse moved to (396, 137)
Screenshot: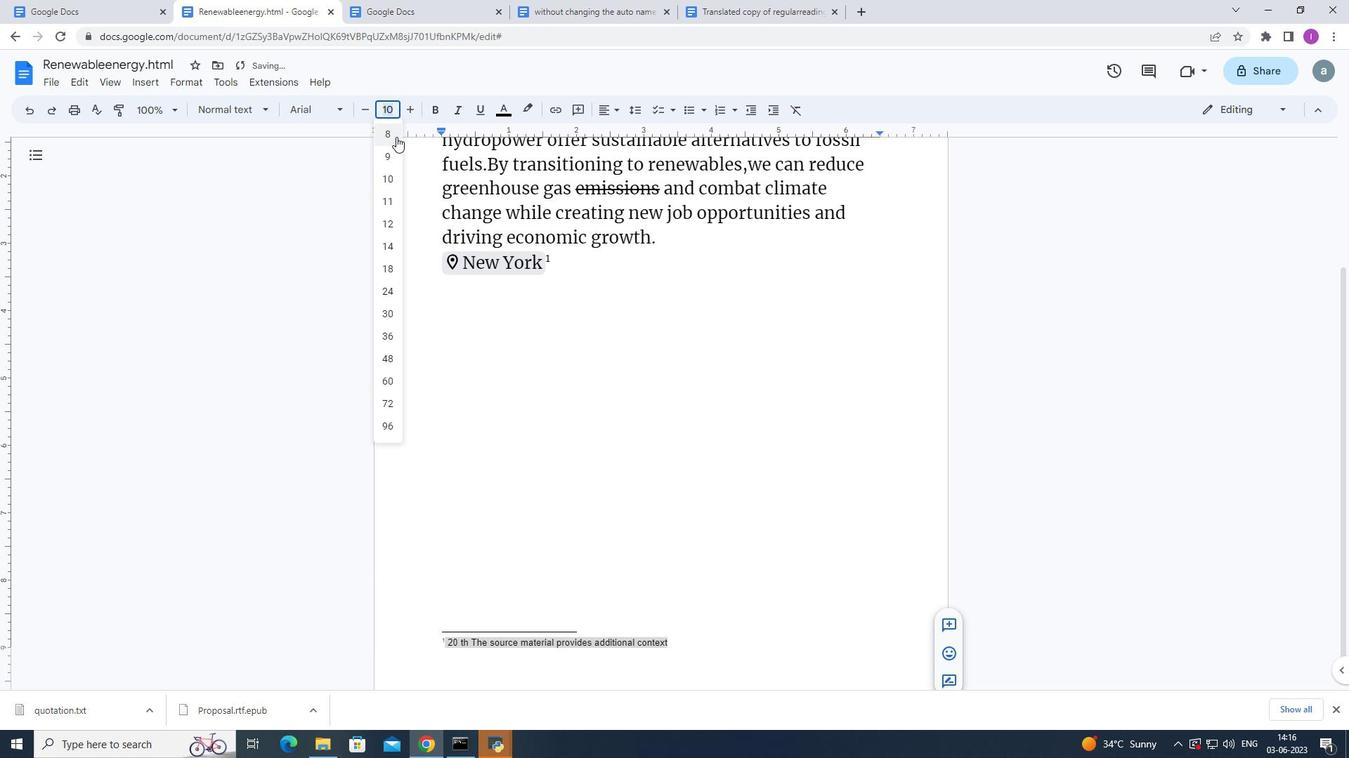 
Action: Mouse pressed left at (396, 137)
Screenshot: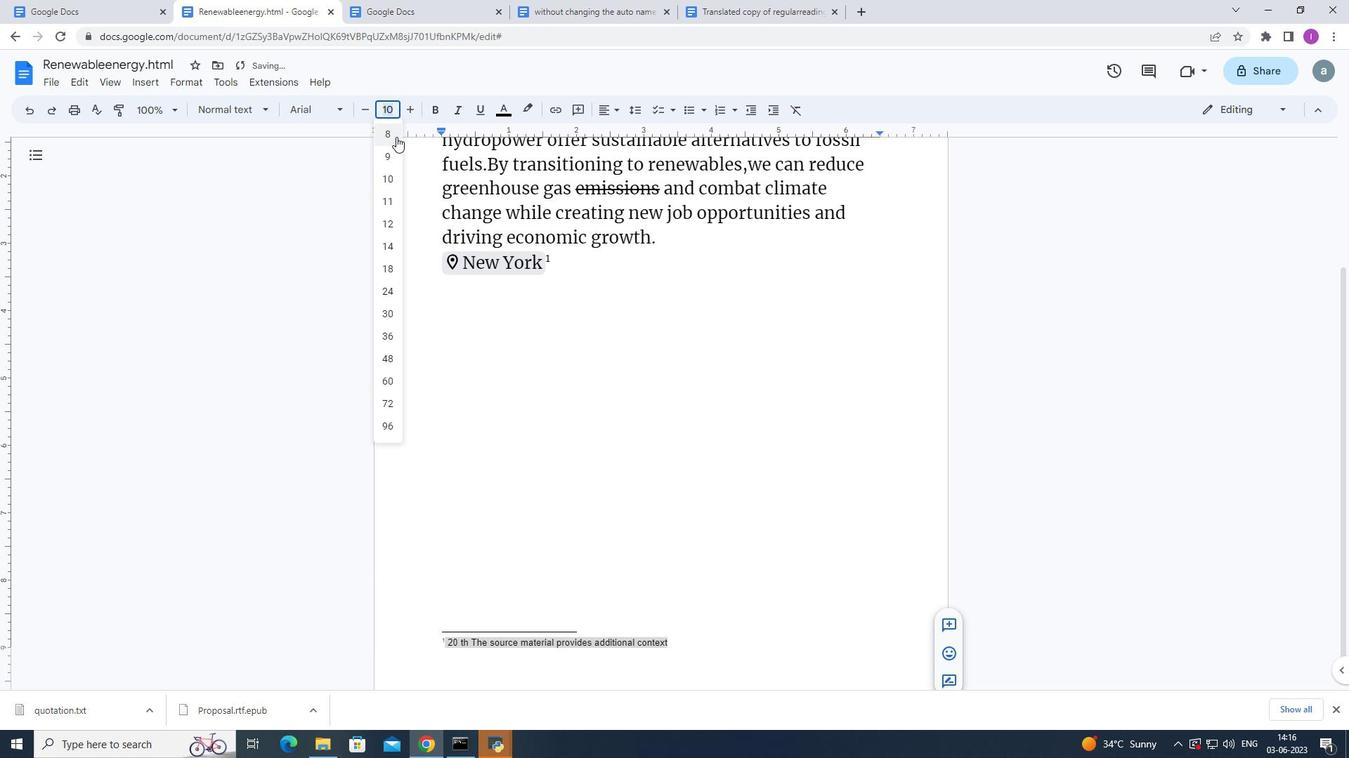 
Action: Mouse moved to (465, 305)
Screenshot: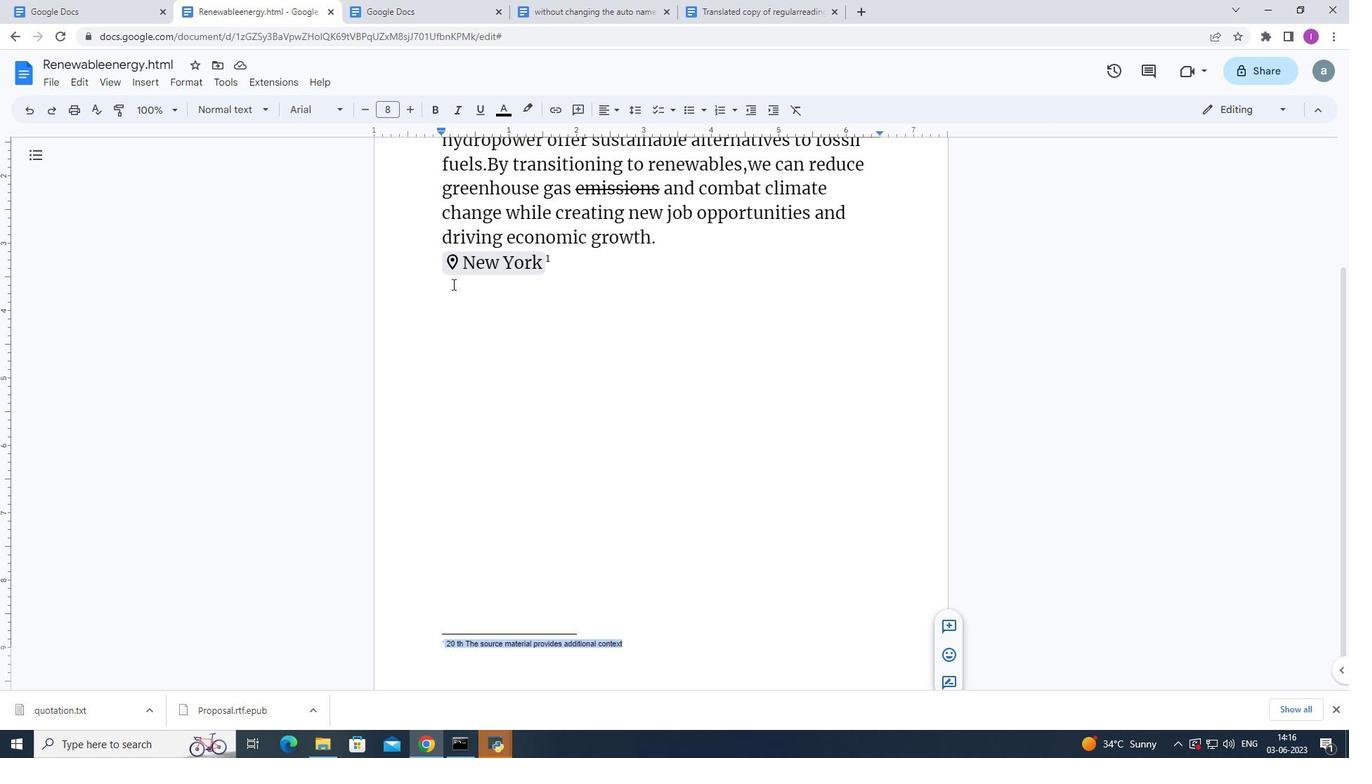 
